 Task: In the  document talent Apply all border to the tabe with  'with box; Style line and width 1 pt 'Select Header and apply  'Bold' Select the text and align it to the  Left
Action: Mouse moved to (306, 120)
Screenshot: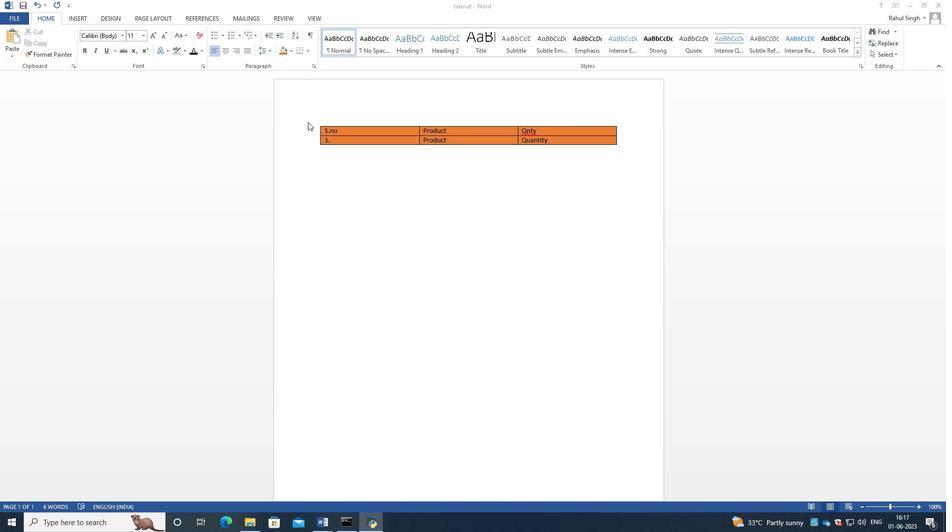 
Action: Mouse pressed left at (306, 120)
Screenshot: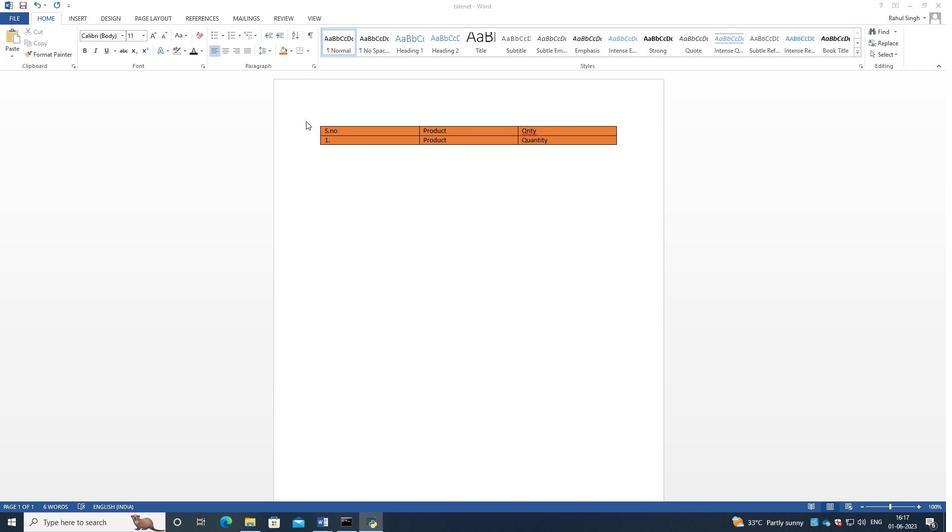 
Action: Mouse moved to (630, 141)
Screenshot: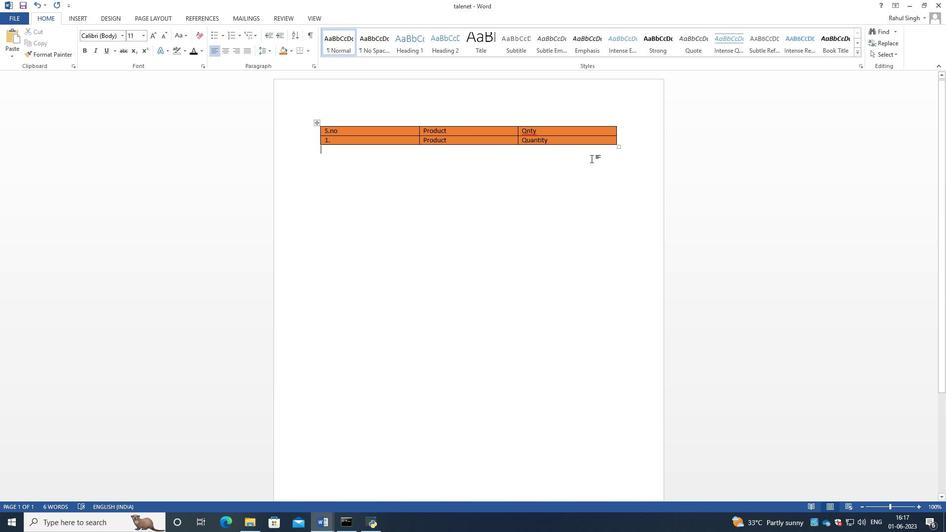 
Action: Mouse pressed left at (630, 141)
Screenshot: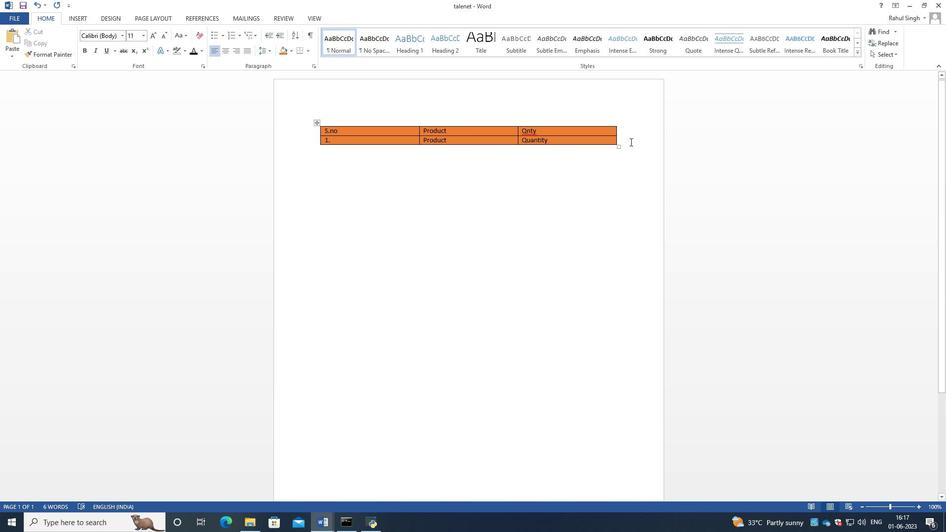 
Action: Mouse moved to (115, 16)
Screenshot: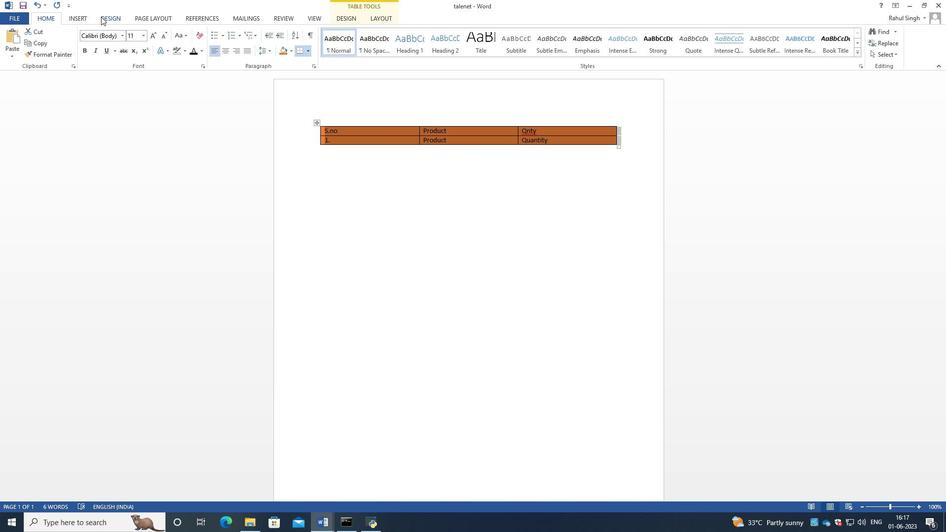 
Action: Mouse pressed left at (115, 16)
Screenshot: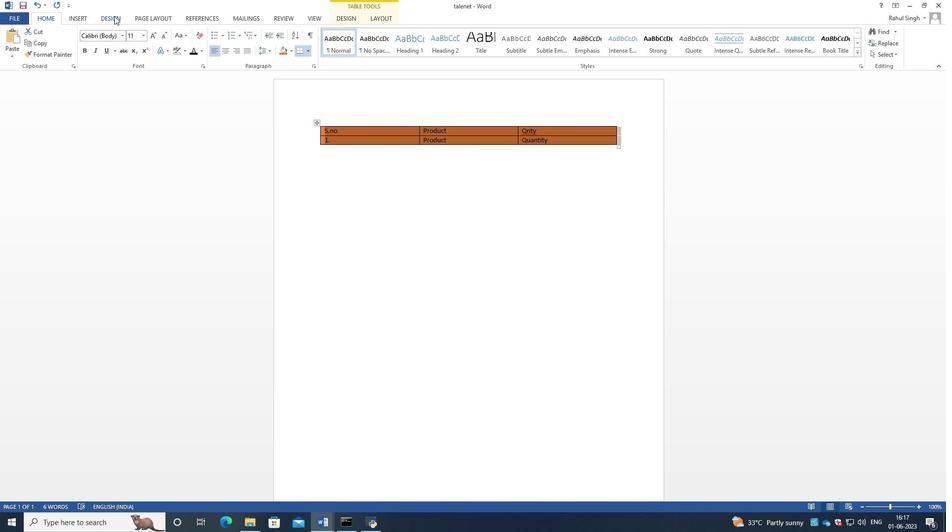 
Action: Mouse moved to (140, 16)
Screenshot: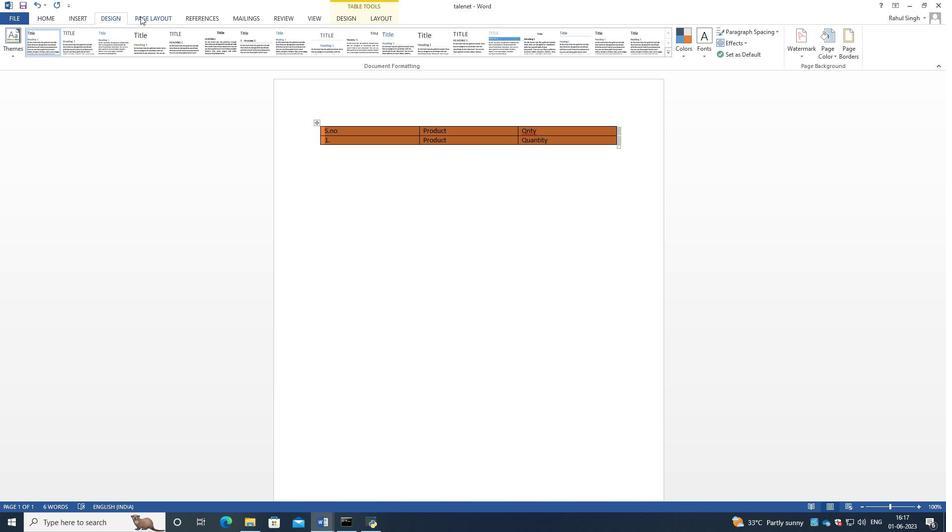 
Action: Mouse pressed left at (140, 16)
Screenshot: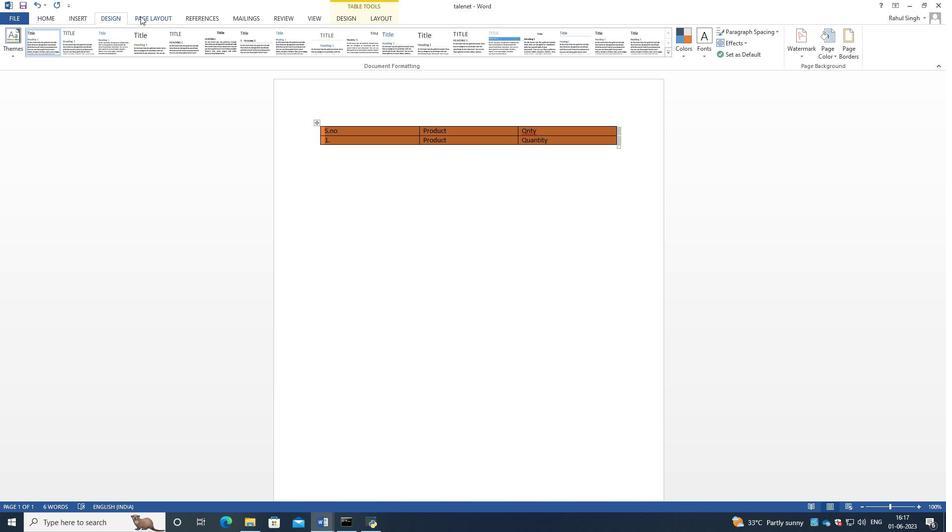 
Action: Mouse moved to (194, 14)
Screenshot: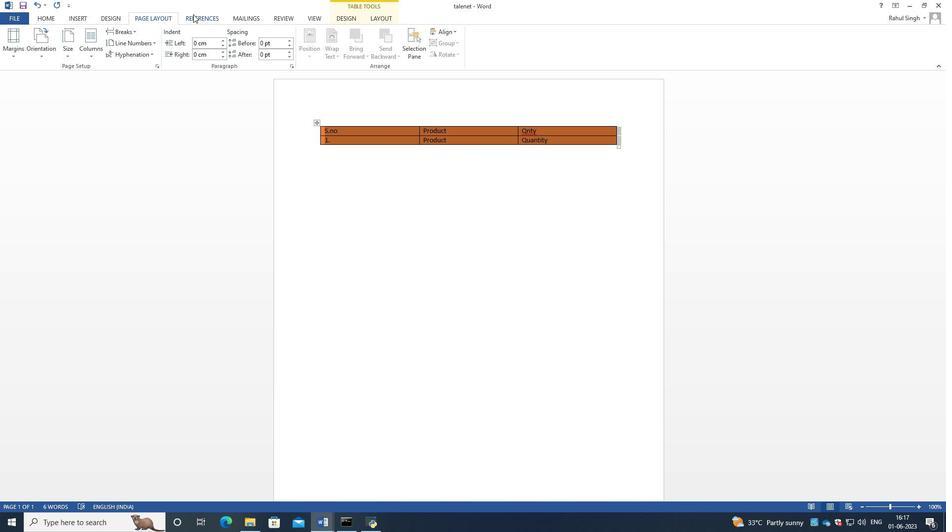 
Action: Mouse pressed left at (194, 14)
Screenshot: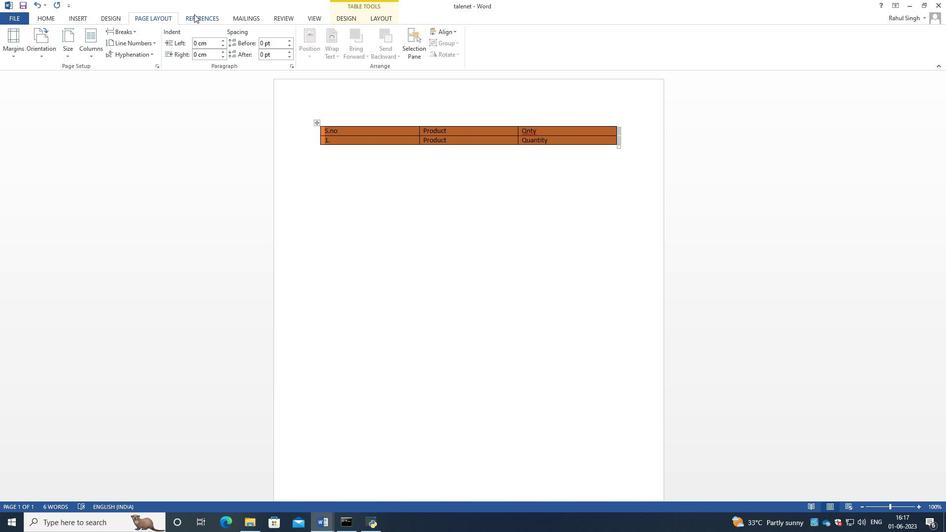 
Action: Mouse moved to (39, 15)
Screenshot: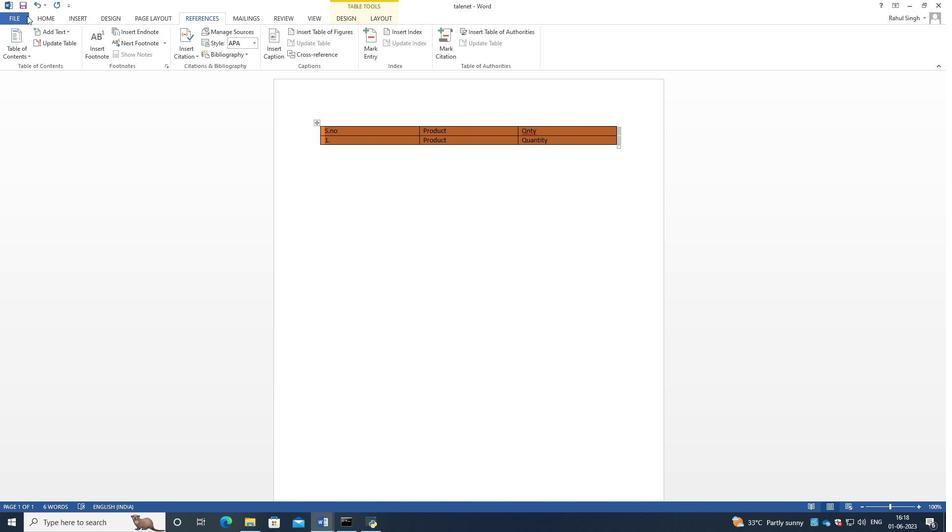 
Action: Mouse pressed left at (39, 15)
Screenshot: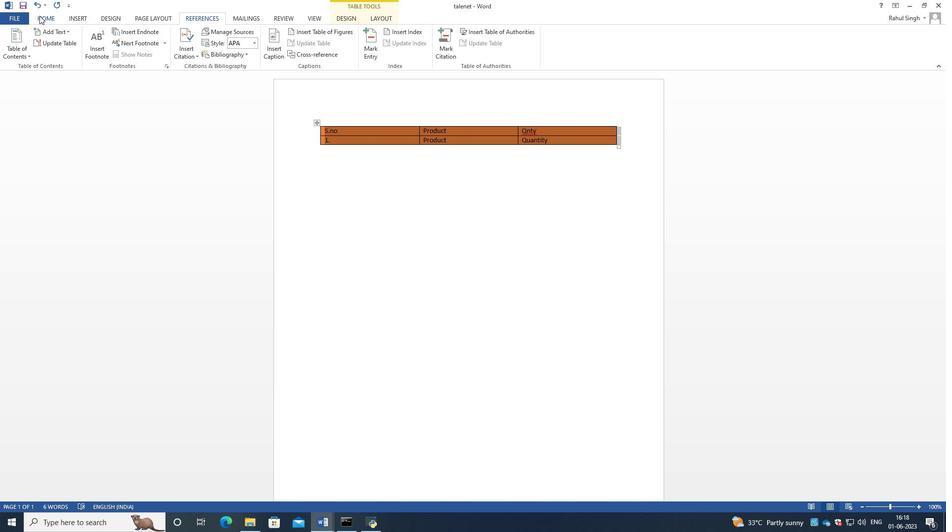 
Action: Mouse moved to (246, 17)
Screenshot: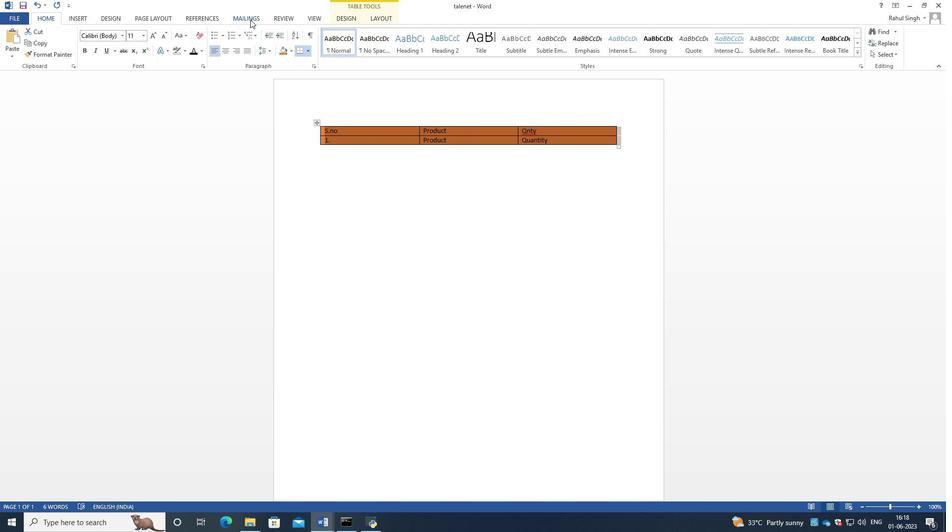 
Action: Mouse pressed left at (246, 17)
Screenshot: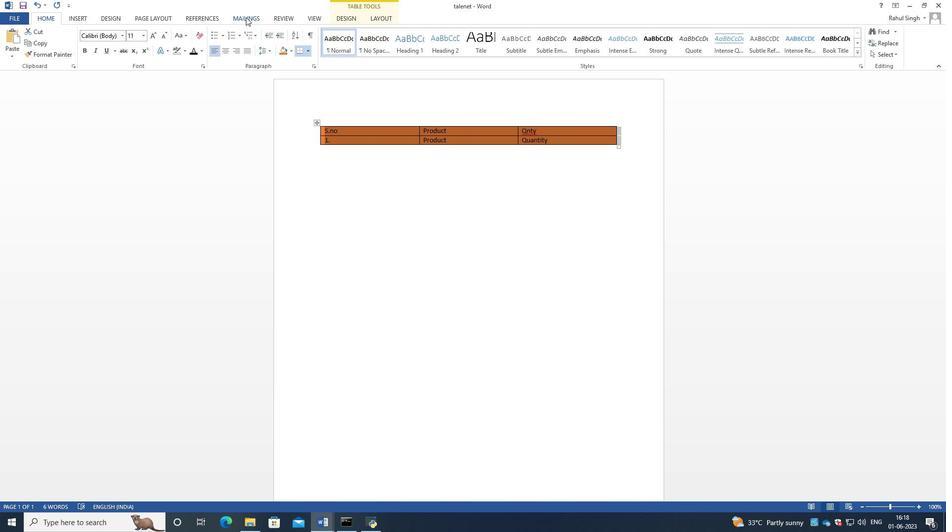 
Action: Mouse moved to (200, 17)
Screenshot: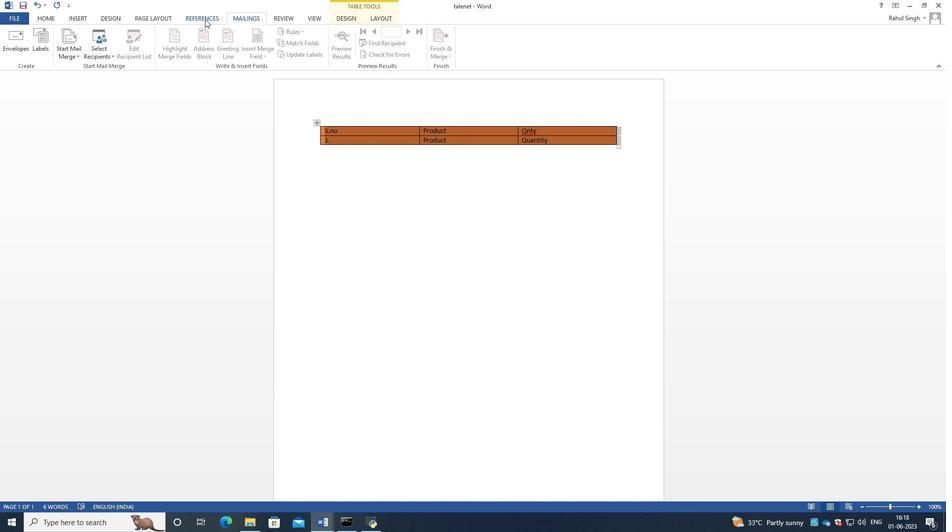 
Action: Mouse pressed left at (200, 17)
Screenshot: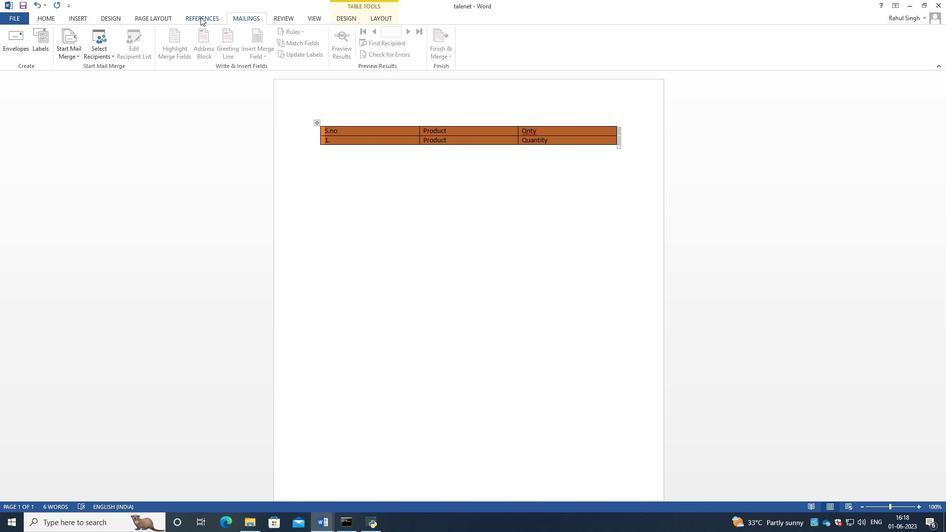 
Action: Mouse moved to (290, 16)
Screenshot: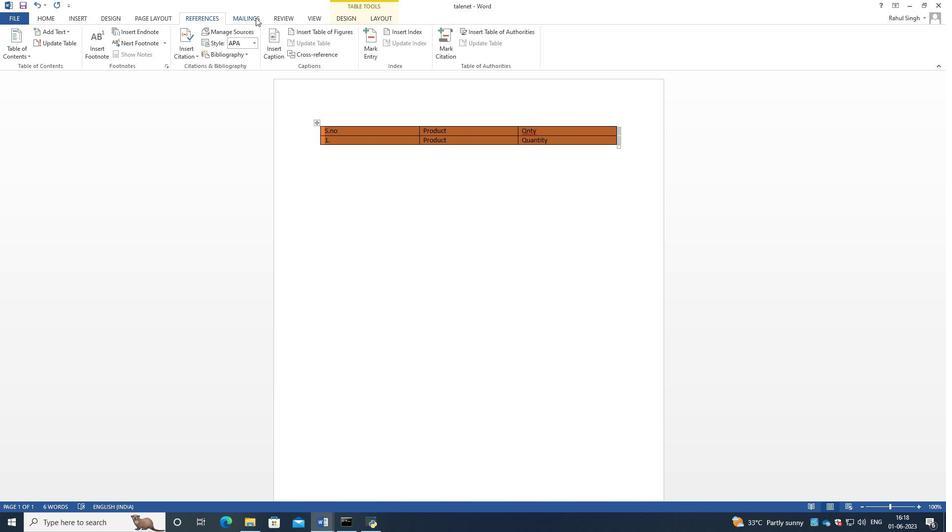
Action: Mouse pressed left at (290, 16)
Screenshot: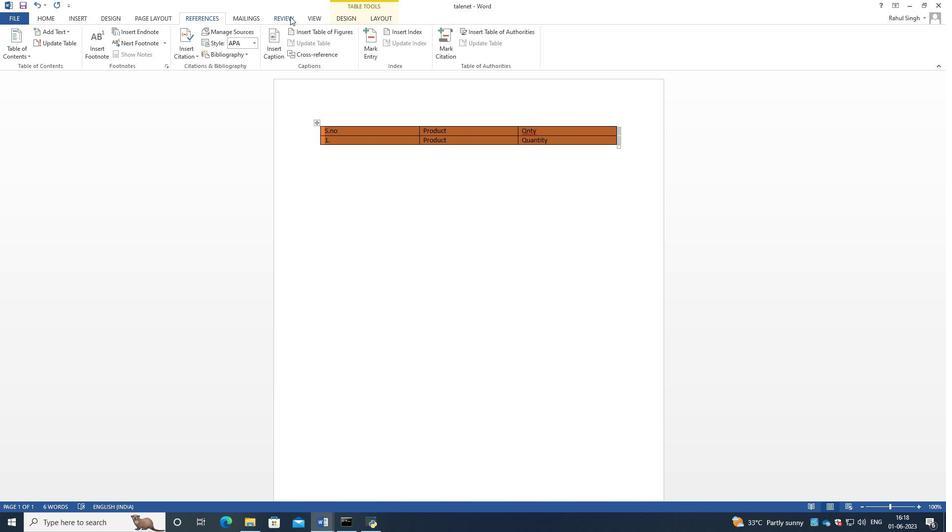 
Action: Mouse moved to (344, 17)
Screenshot: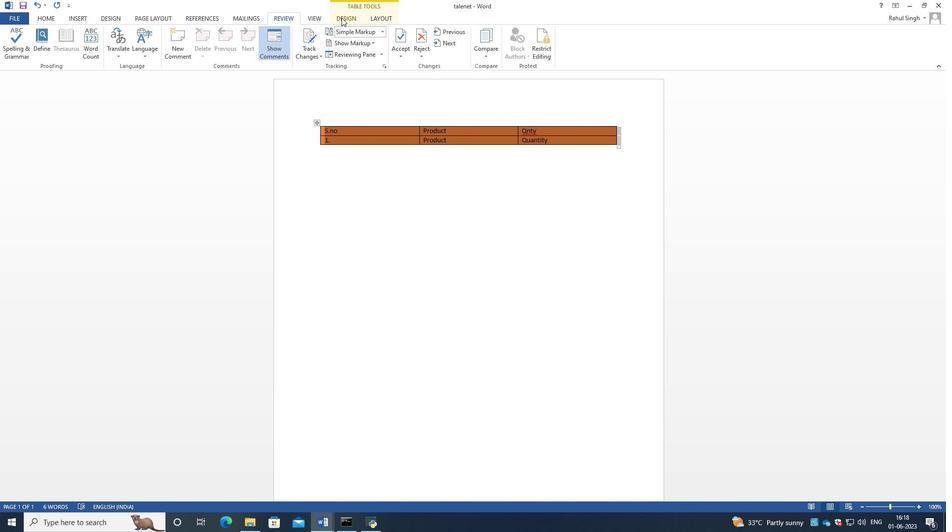 
Action: Mouse pressed left at (344, 17)
Screenshot: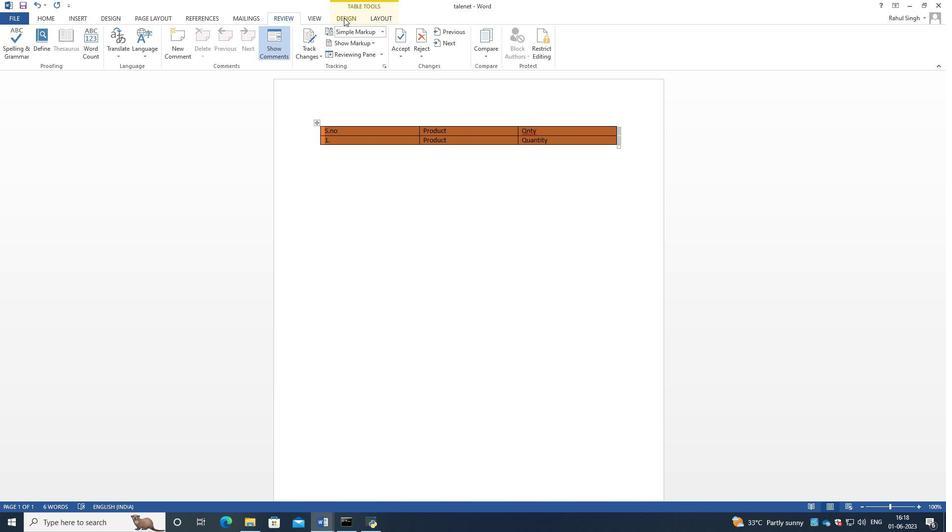 
Action: Mouse moved to (385, 16)
Screenshot: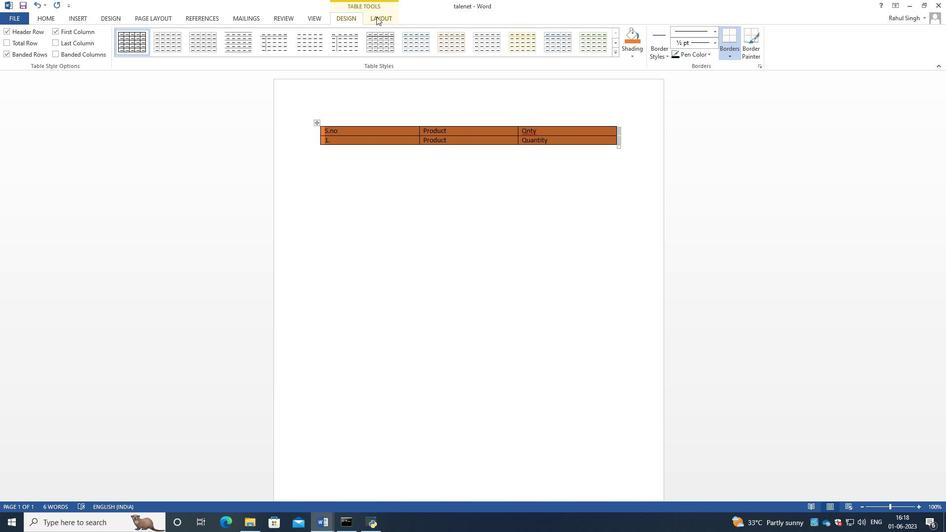 
Action: Mouse pressed left at (385, 16)
Screenshot: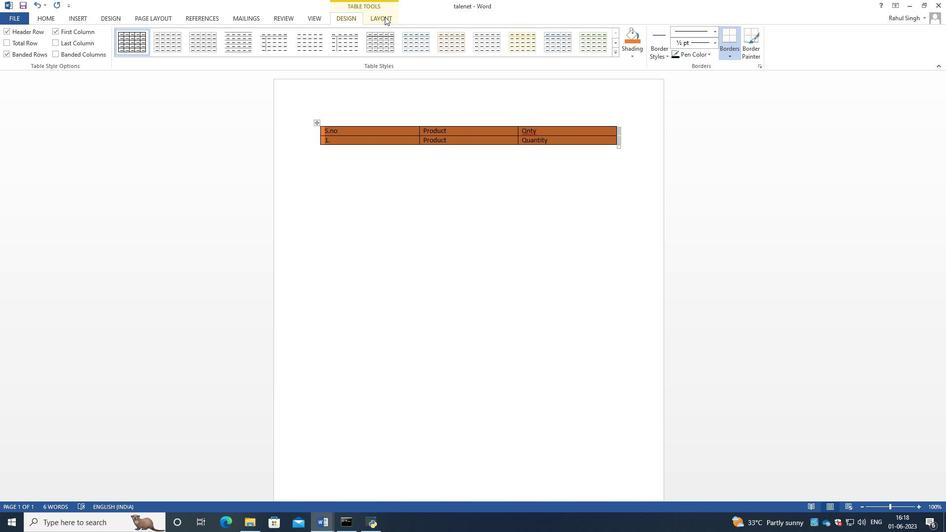 
Action: Mouse moved to (46, 15)
Screenshot: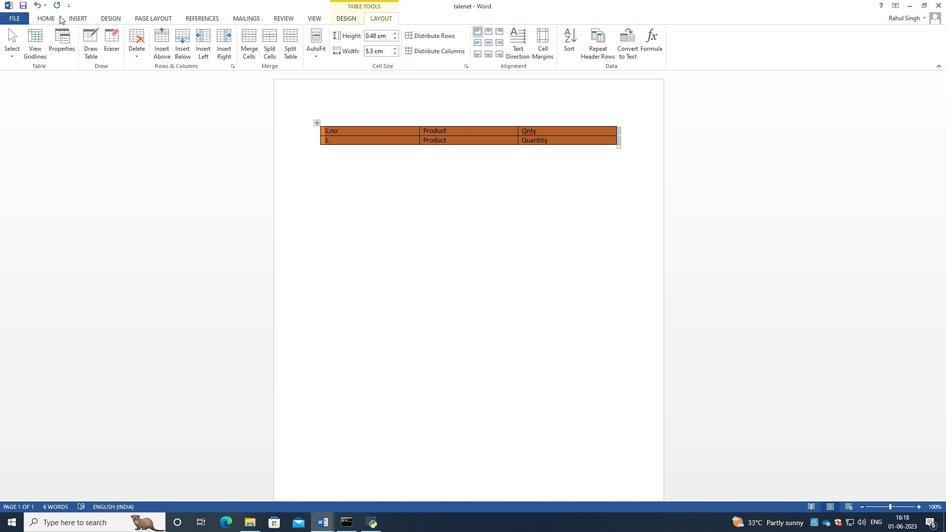 
Action: Mouse pressed left at (46, 15)
Screenshot: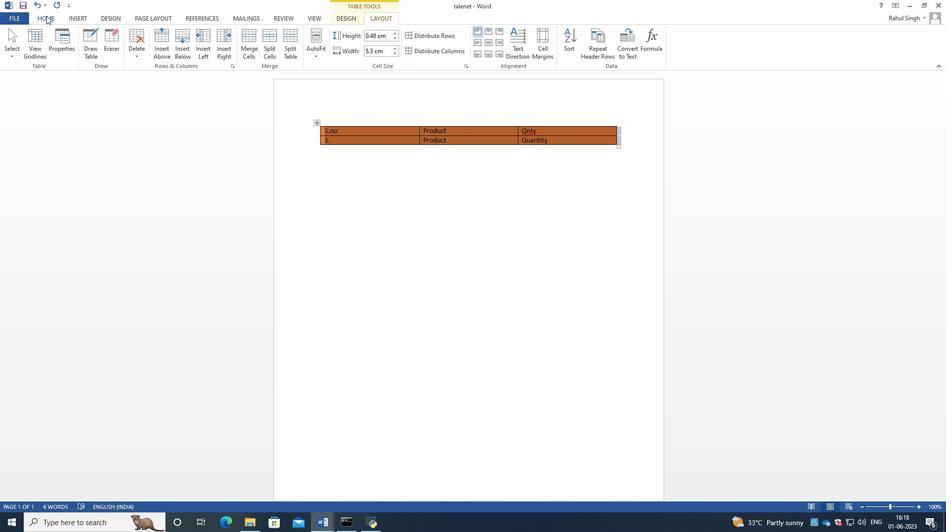 
Action: Mouse moved to (69, 17)
Screenshot: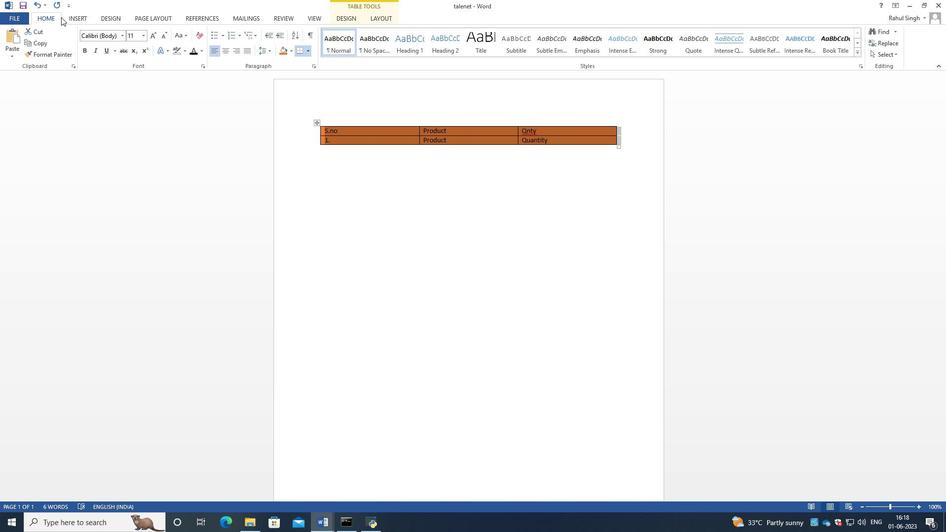 
Action: Mouse pressed left at (69, 17)
Screenshot: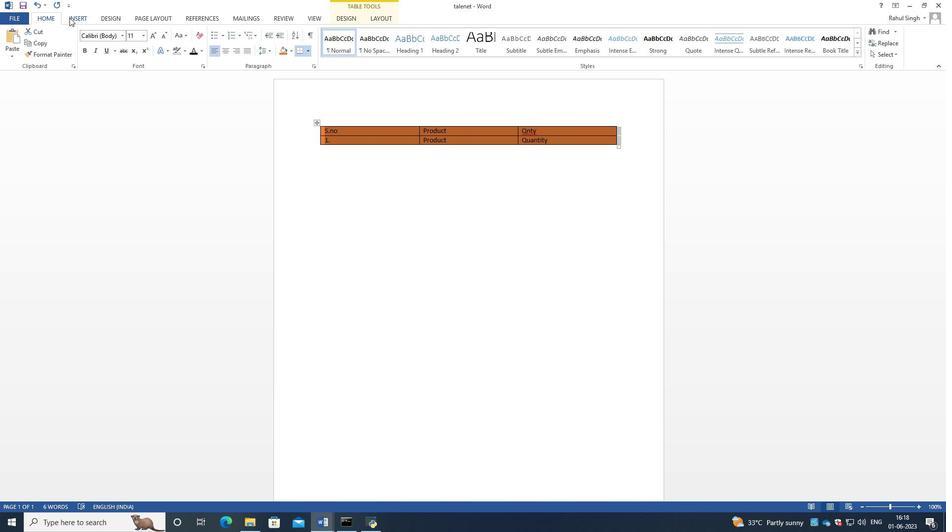 
Action: Mouse moved to (533, 132)
Screenshot: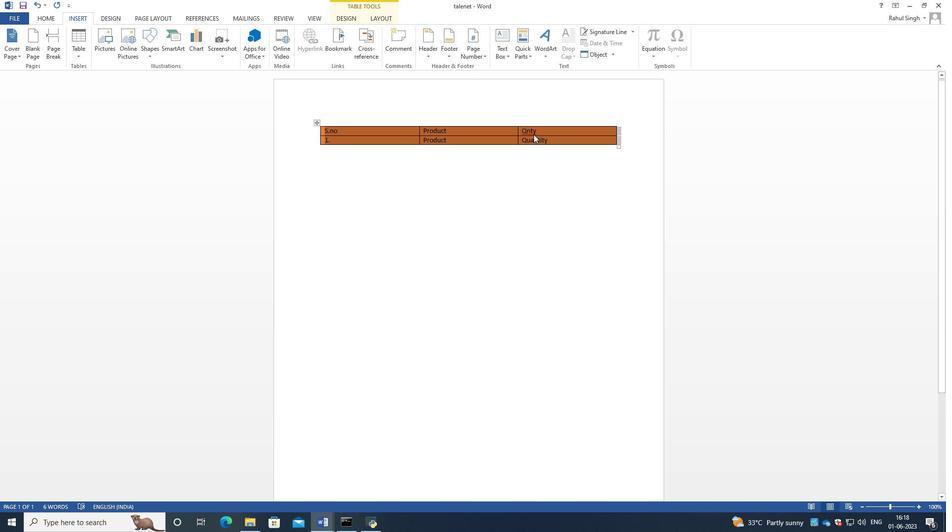 
Action: Mouse pressed right at (533, 132)
Screenshot: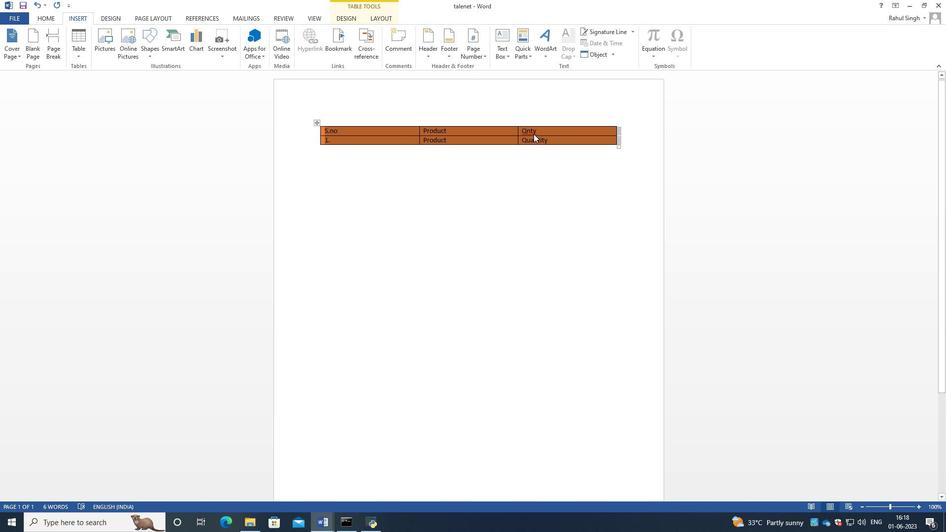 
Action: Mouse moved to (630, 115)
Screenshot: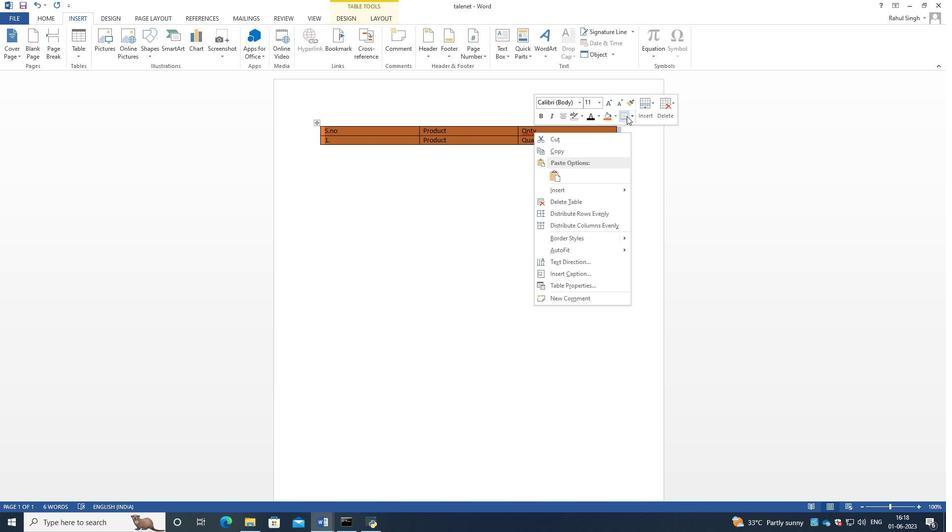 
Action: Mouse pressed left at (630, 115)
Screenshot: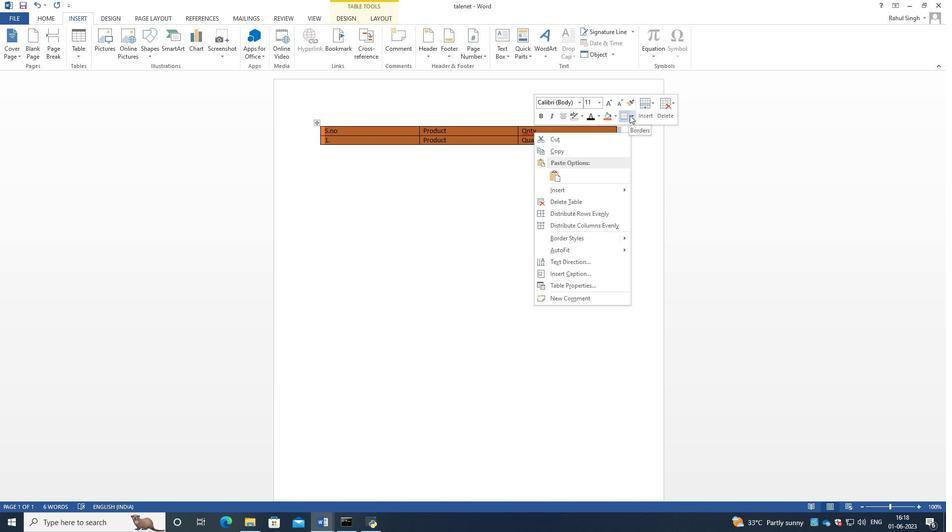 
Action: Mouse moved to (655, 191)
Screenshot: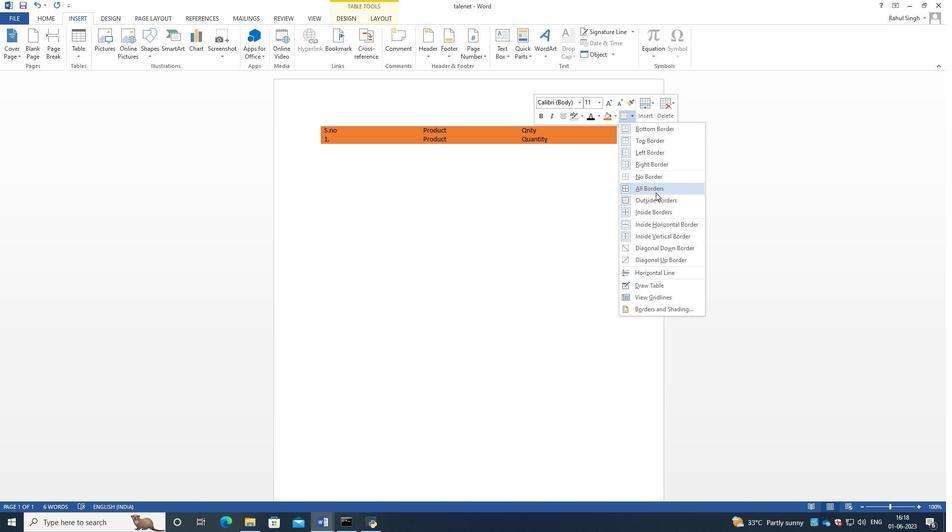 
Action: Mouse pressed left at (655, 191)
Screenshot: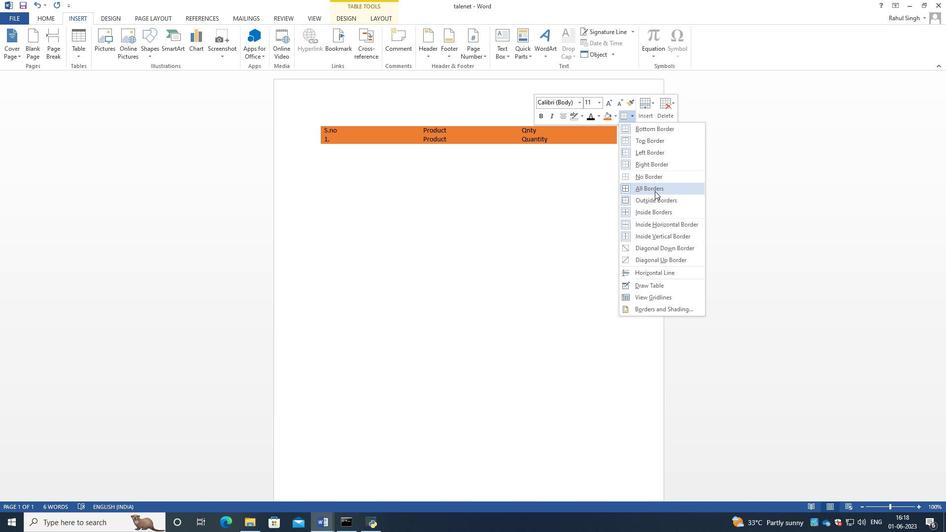 
Action: Mouse moved to (649, 111)
Screenshot: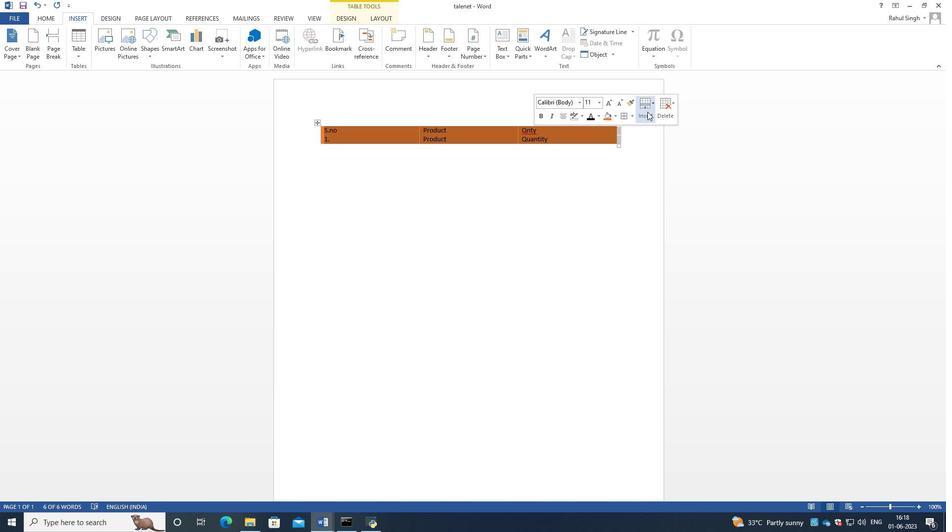 
Action: Mouse pressed left at (649, 111)
Screenshot: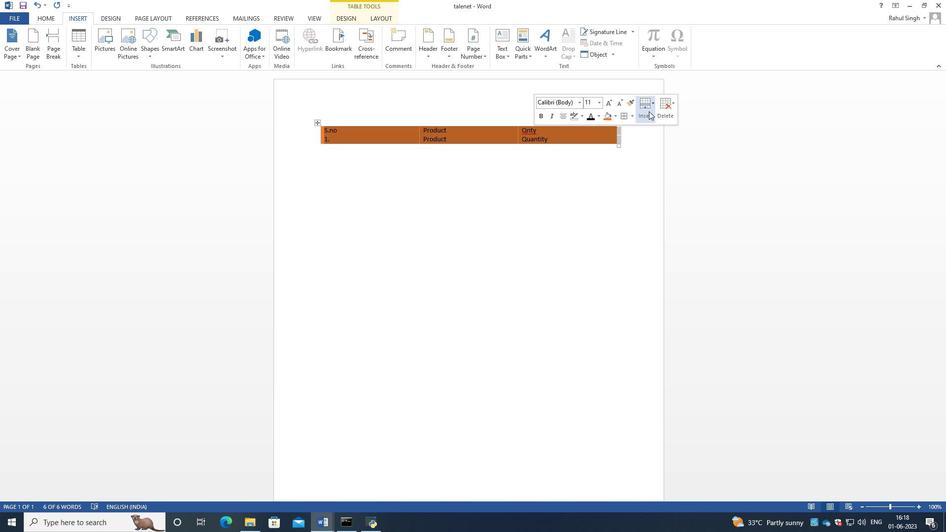 
Action: Mouse pressed left at (649, 111)
Screenshot: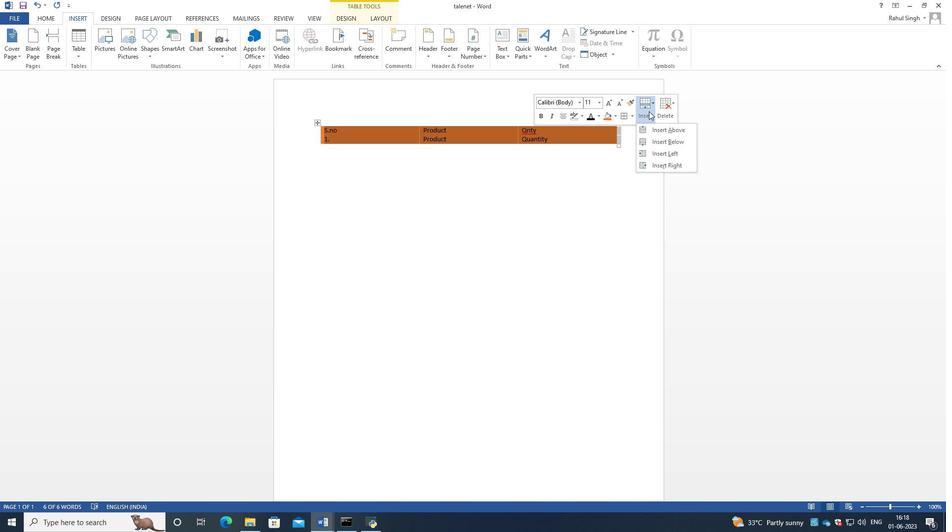 
Action: Mouse moved to (355, 132)
Screenshot: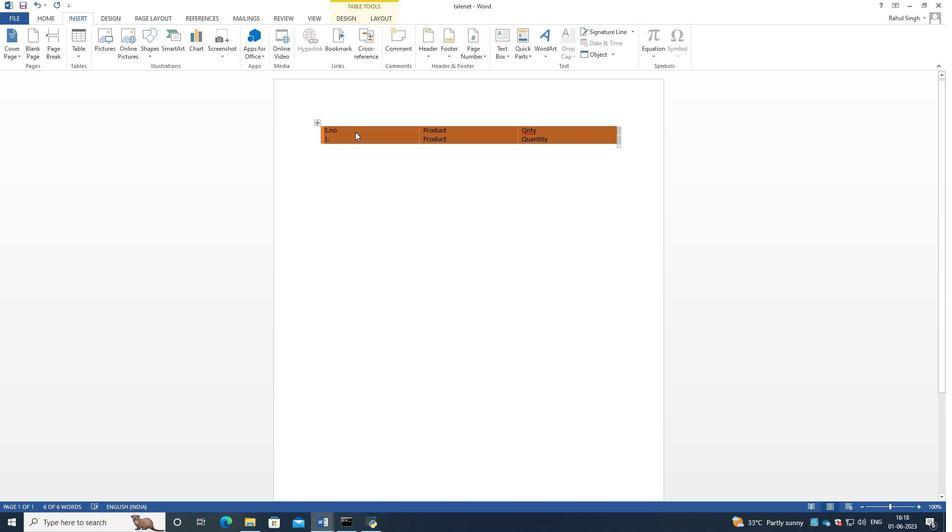 
Action: Mouse pressed right at (355, 132)
Screenshot: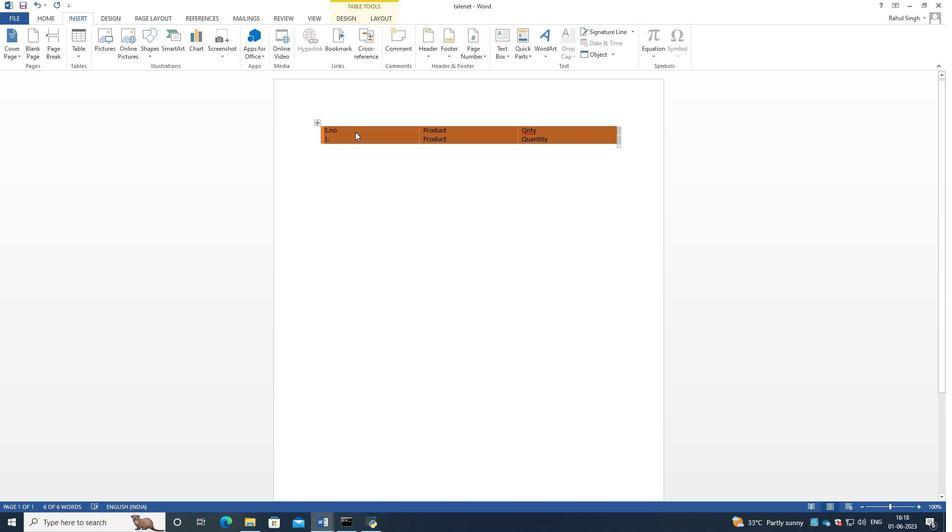 
Action: Mouse moved to (418, 283)
Screenshot: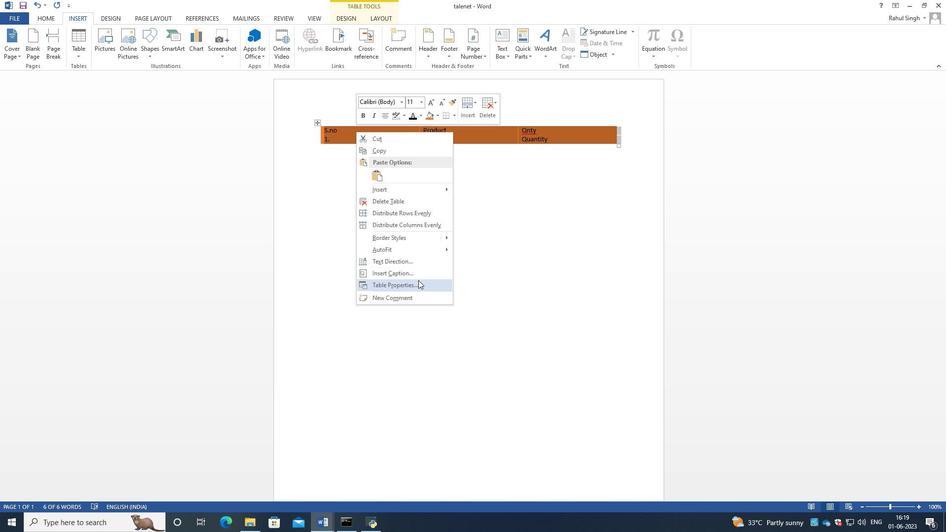 
Action: Mouse pressed left at (418, 283)
Screenshot: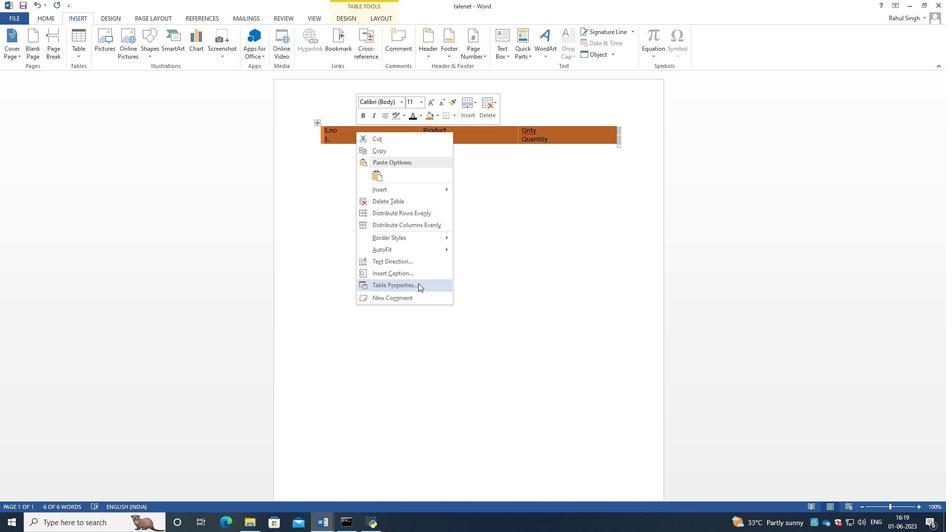 
Action: Mouse moved to (563, 146)
Screenshot: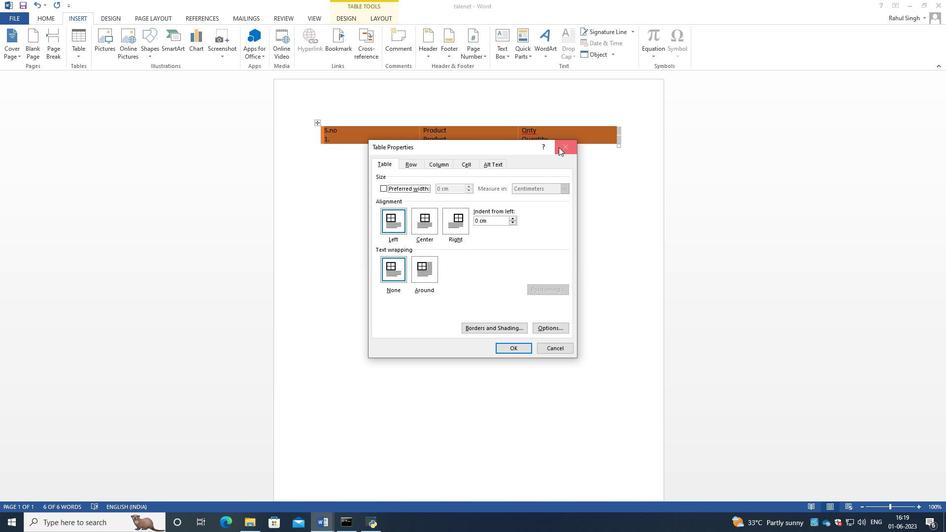 
Action: Mouse pressed left at (563, 146)
Screenshot: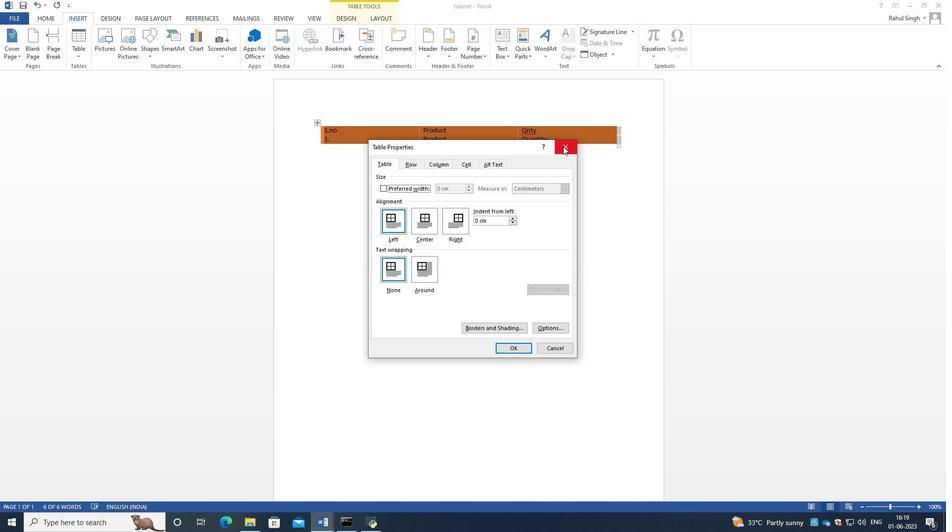 
Action: Mouse moved to (319, 17)
Screenshot: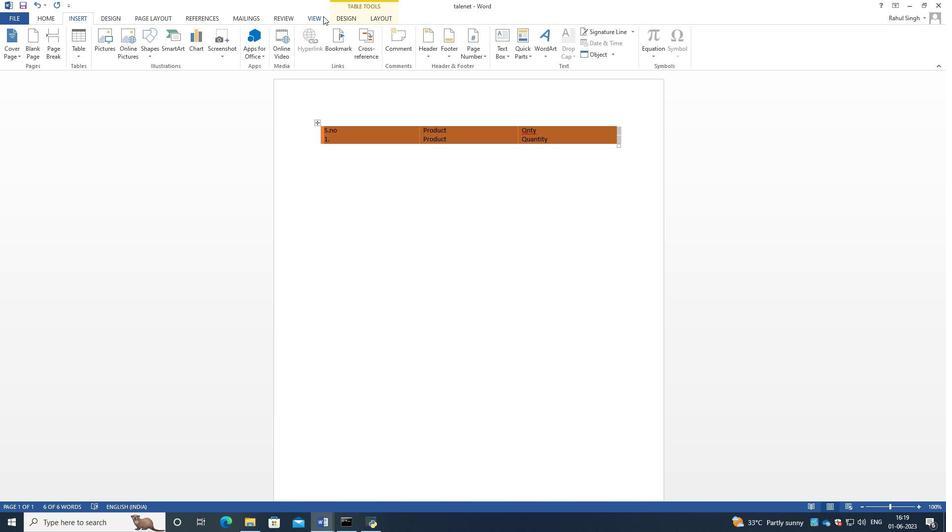 
Action: Mouse pressed left at (319, 17)
Screenshot: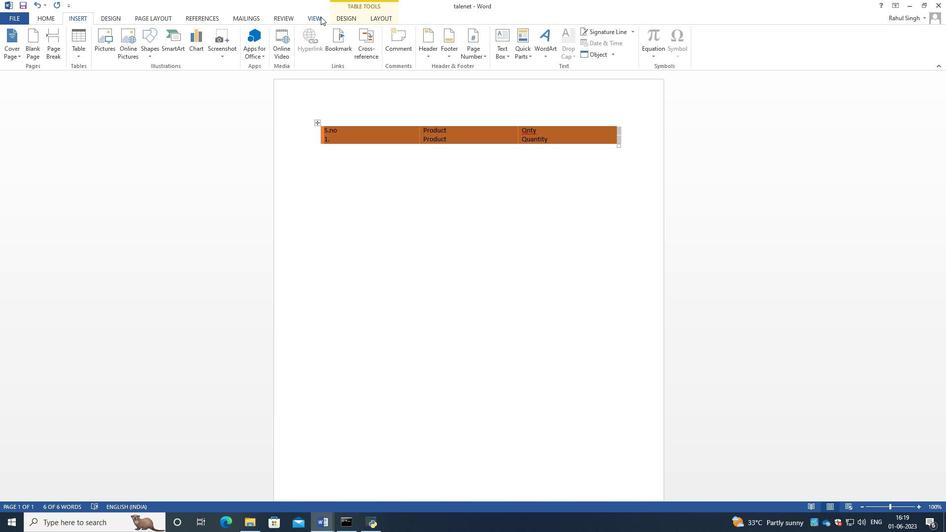 
Action: Mouse moved to (289, 18)
Screenshot: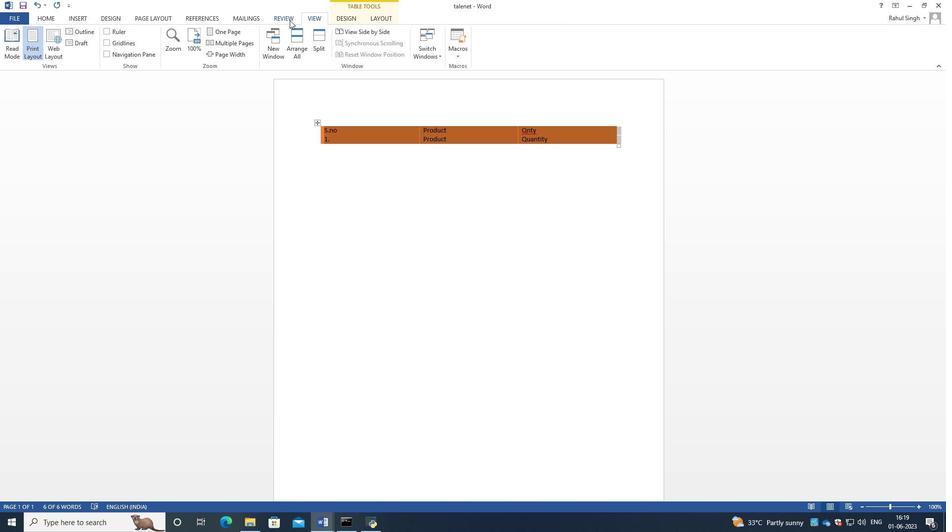 
Action: Mouse pressed left at (289, 18)
Screenshot: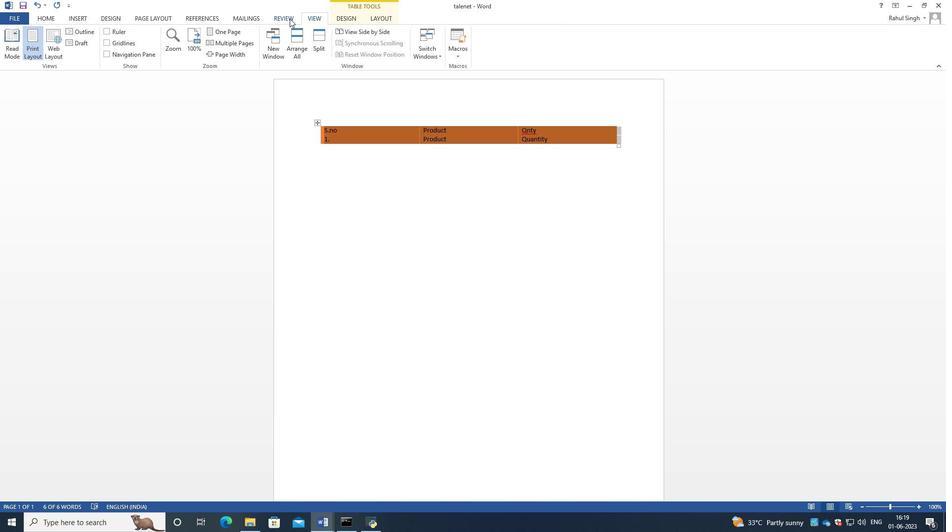 
Action: Mouse moved to (255, 17)
Screenshot: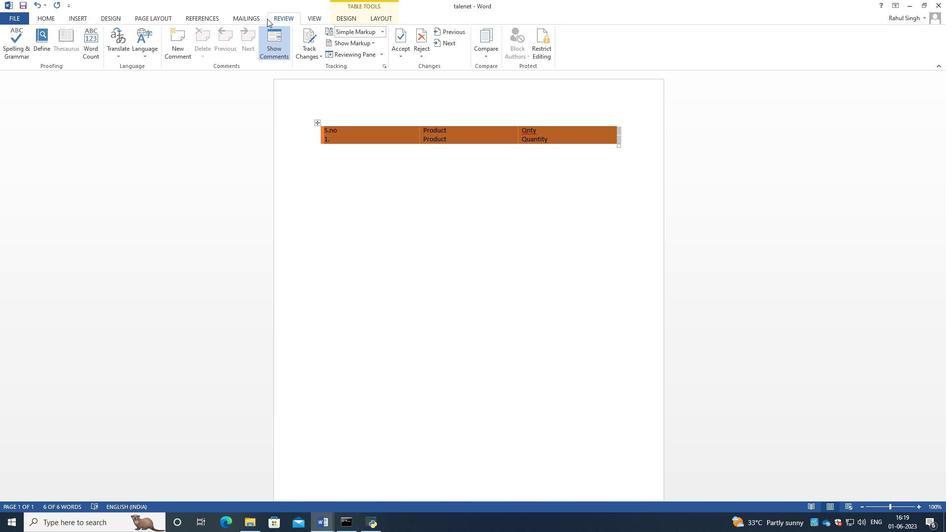 
Action: Mouse pressed left at (255, 17)
Screenshot: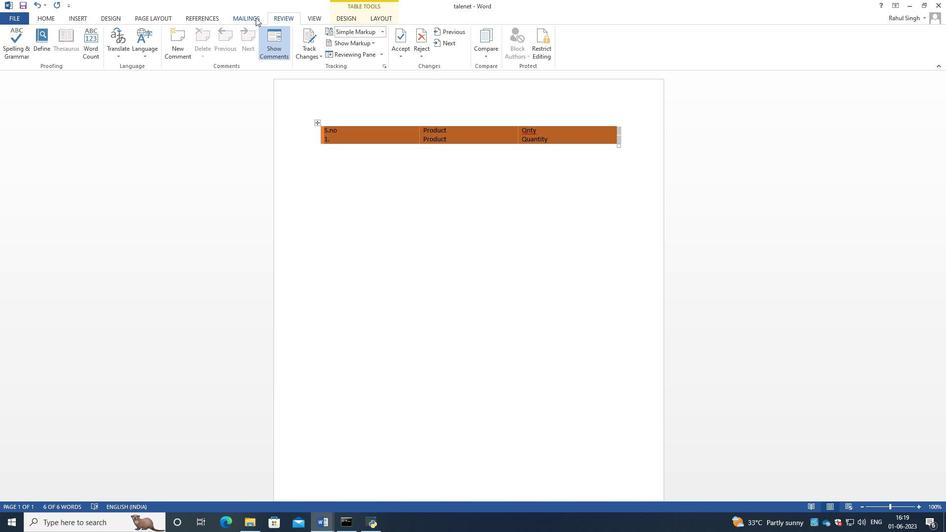 
Action: Mouse moved to (212, 16)
Screenshot: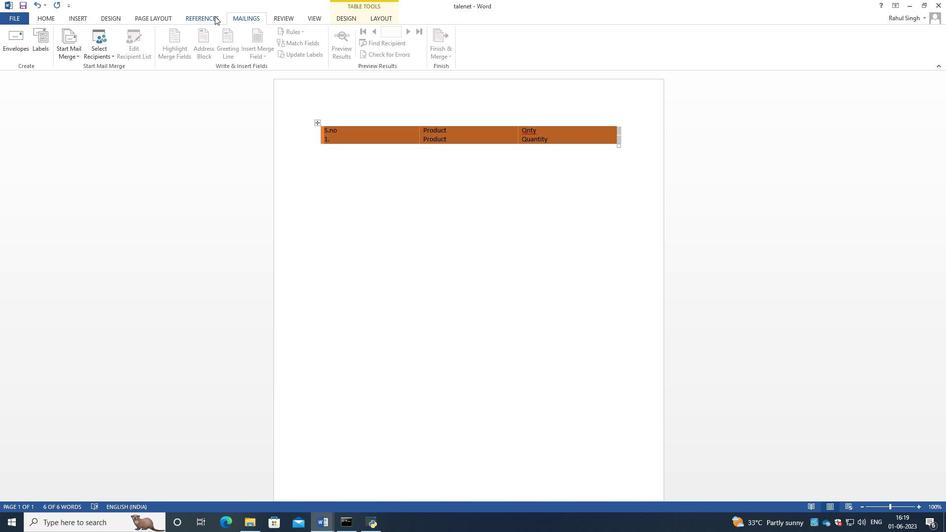 
Action: Mouse pressed left at (212, 16)
Screenshot: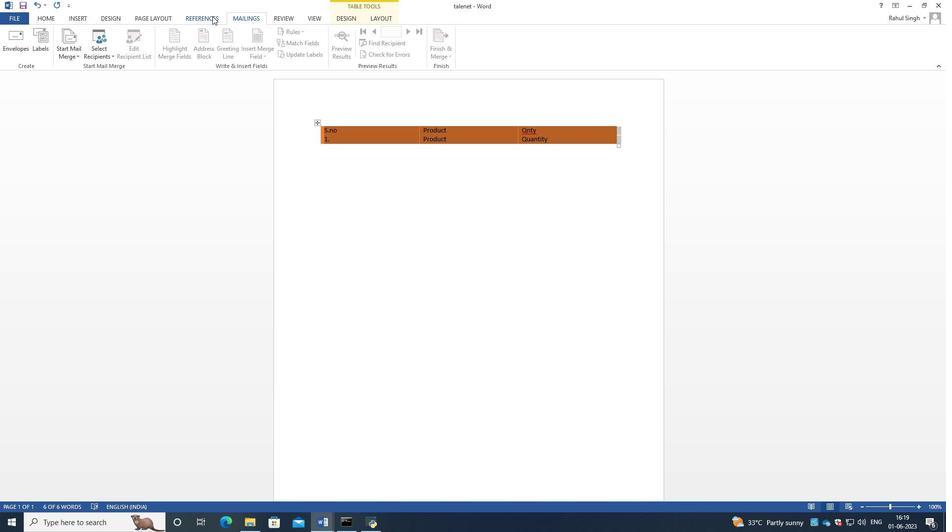 
Action: Mouse moved to (163, 13)
Screenshot: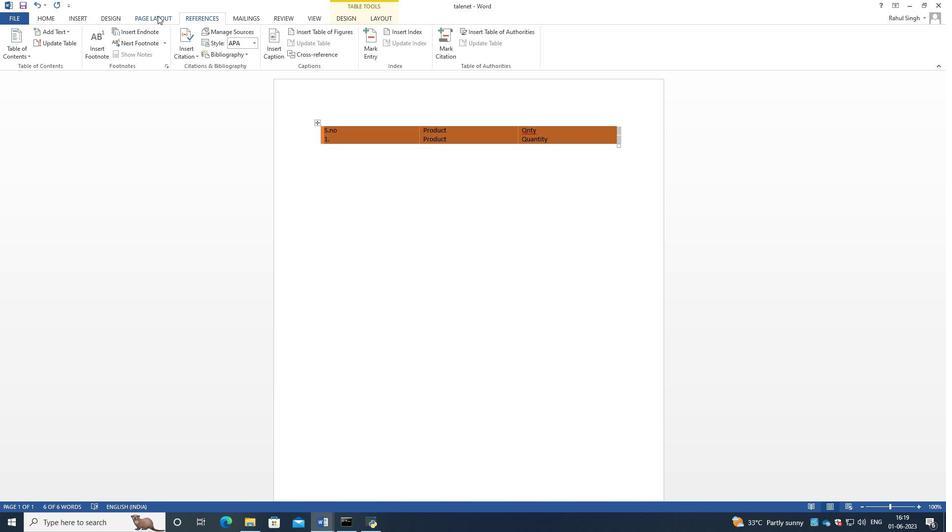 
Action: Mouse pressed left at (163, 13)
Screenshot: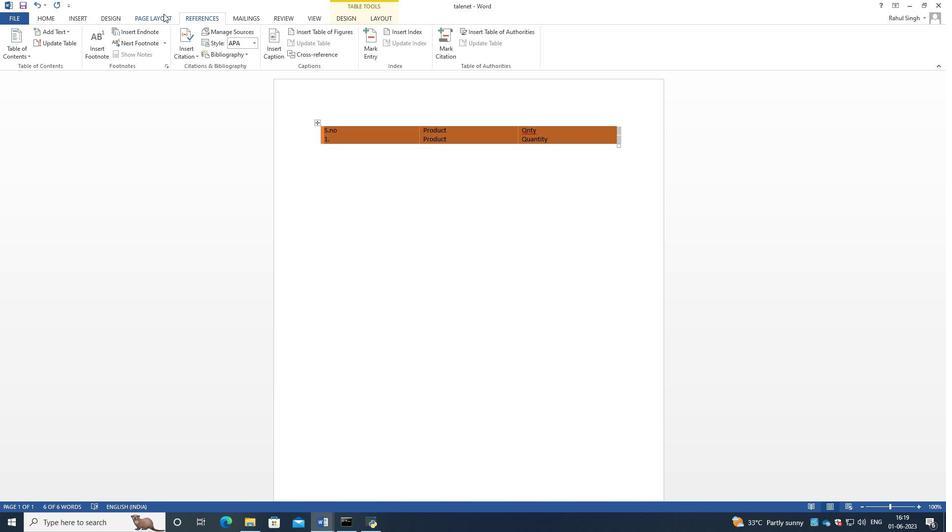 
Action: Mouse moved to (116, 13)
Screenshot: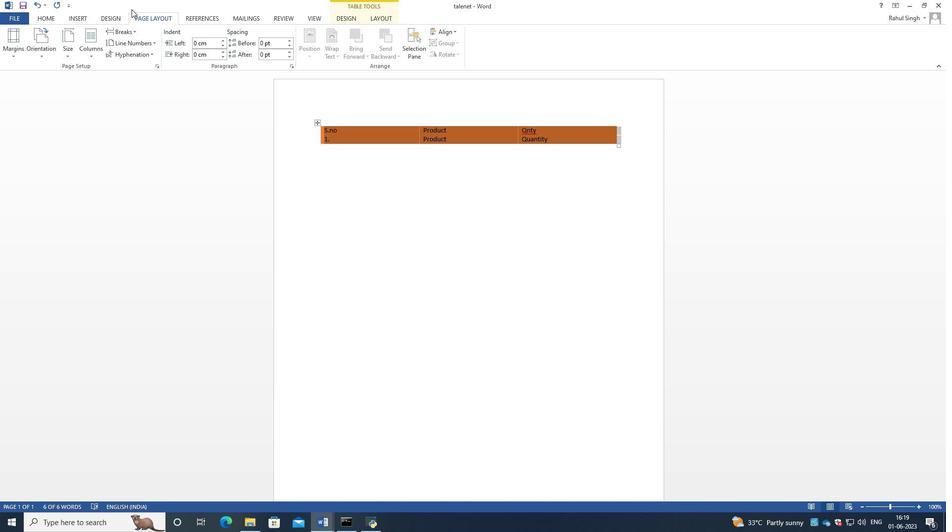 
Action: Mouse pressed left at (116, 13)
Screenshot: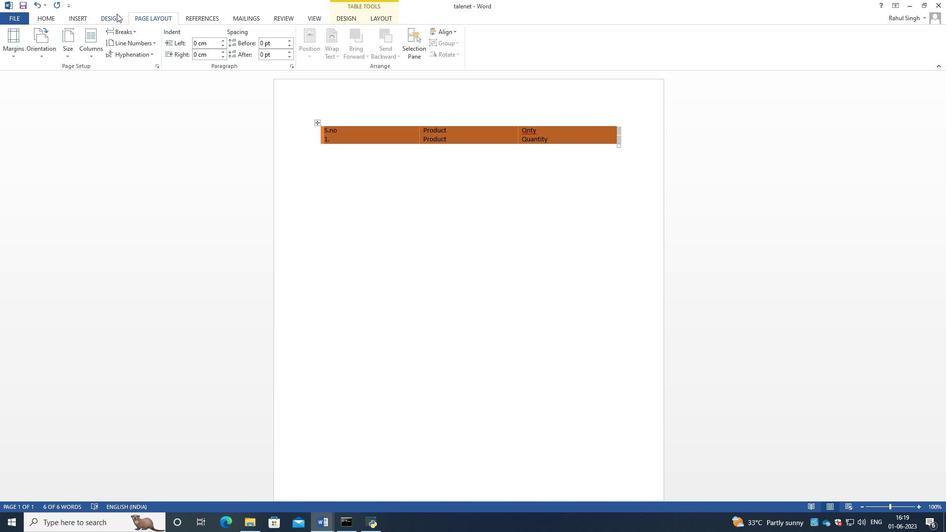 
Action: Mouse moved to (69, 16)
Screenshot: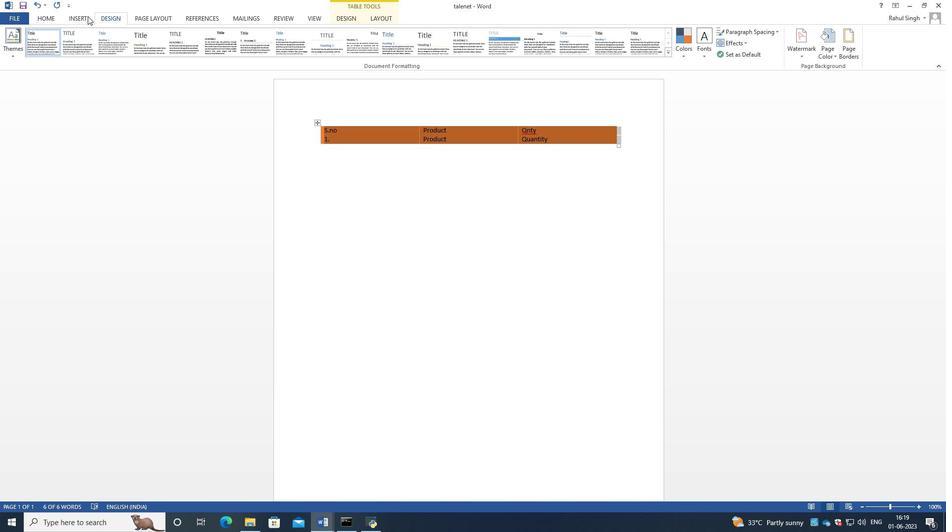 
Action: Mouse pressed left at (69, 16)
Screenshot: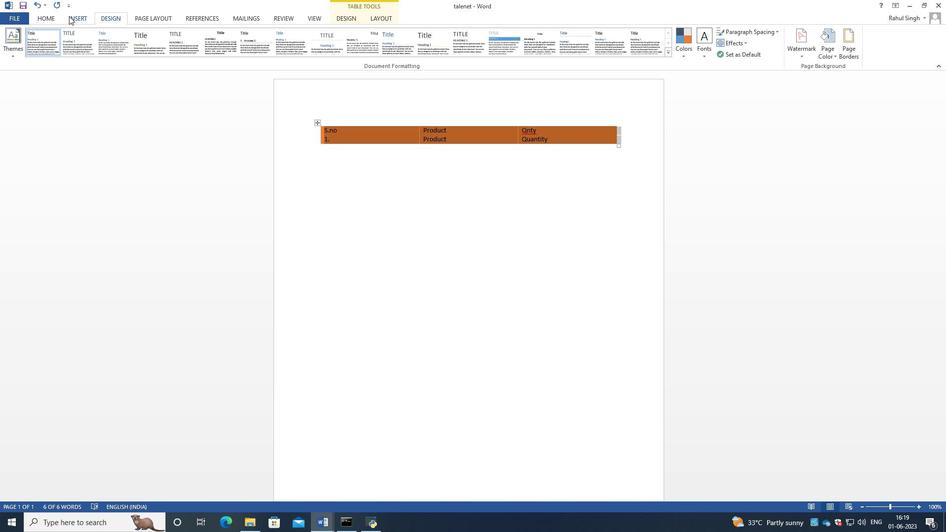 
Action: Mouse moved to (83, 51)
Screenshot: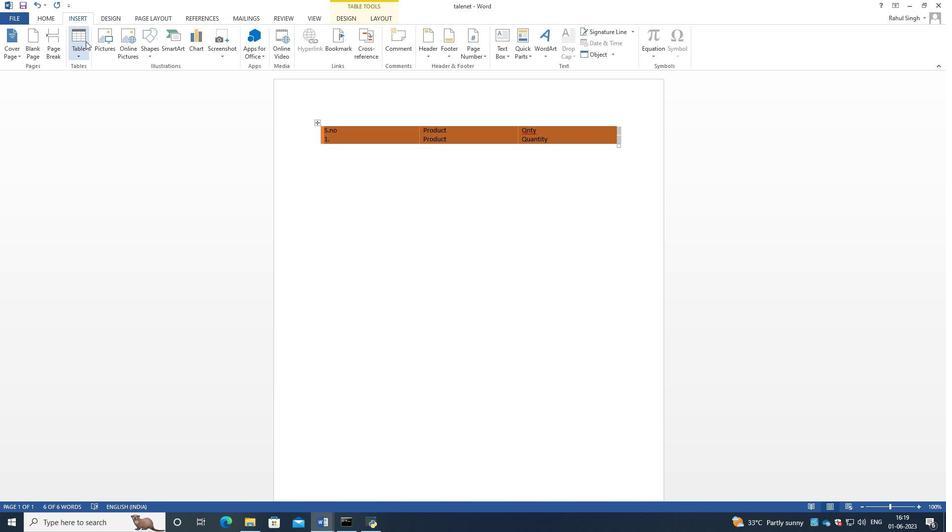 
Action: Mouse pressed left at (83, 51)
Screenshot: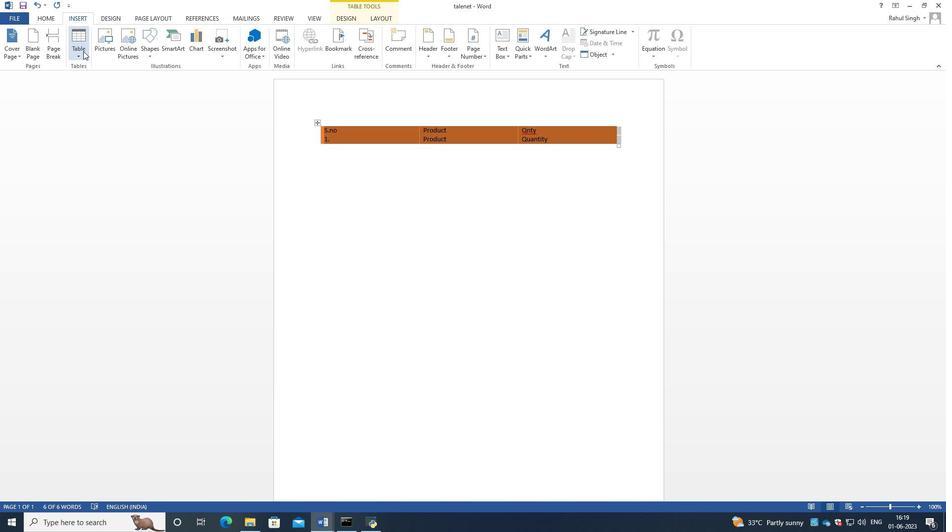 
Action: Mouse pressed left at (83, 51)
Screenshot: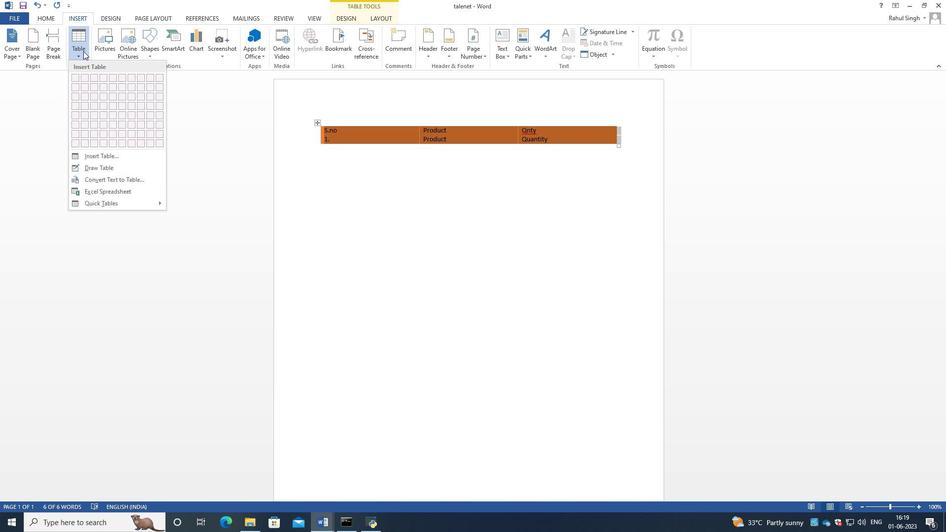 
Action: Mouse moved to (44, 17)
Screenshot: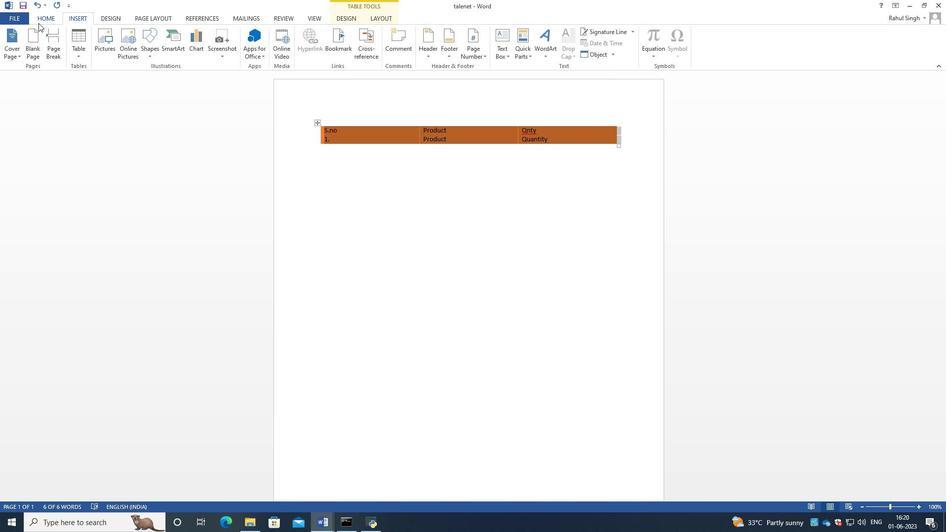 
Action: Mouse pressed left at (44, 17)
Screenshot: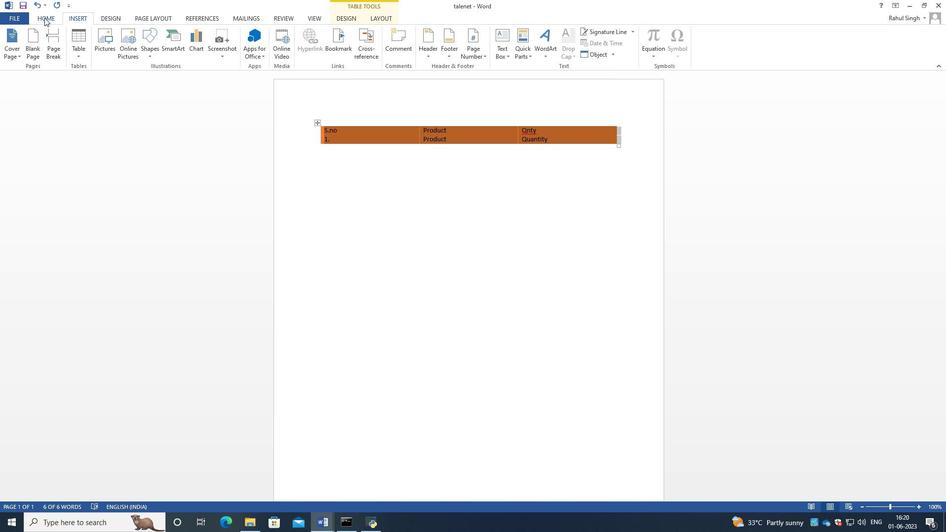 
Action: Mouse moved to (67, 17)
Screenshot: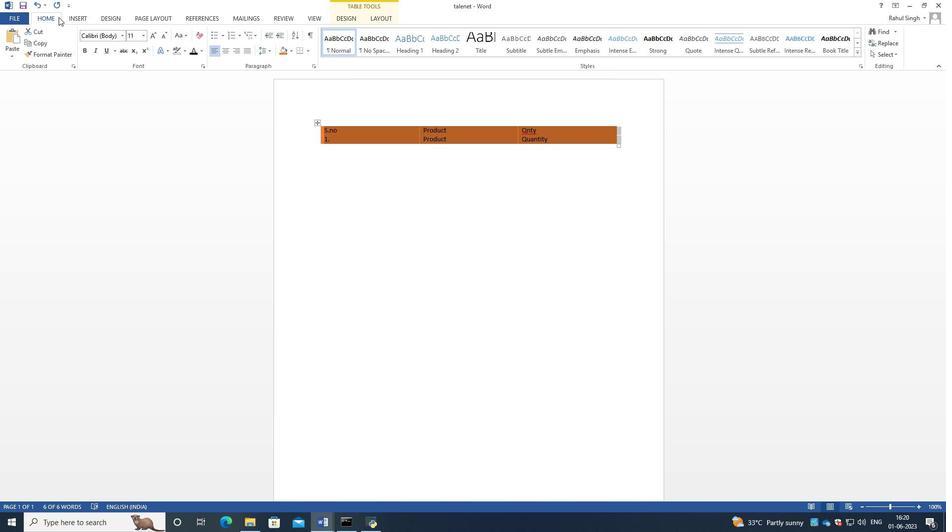 
Action: Mouse pressed left at (67, 17)
Screenshot: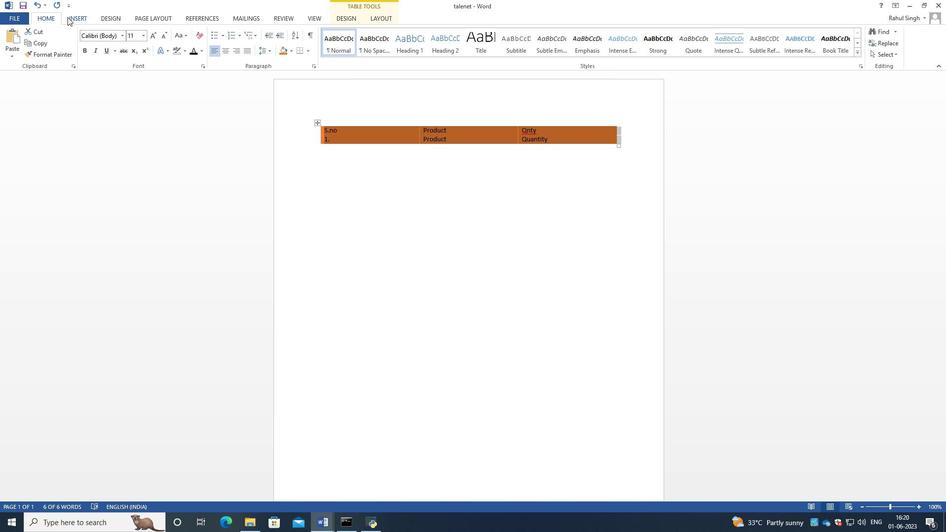 
Action: Mouse moved to (112, 17)
Screenshot: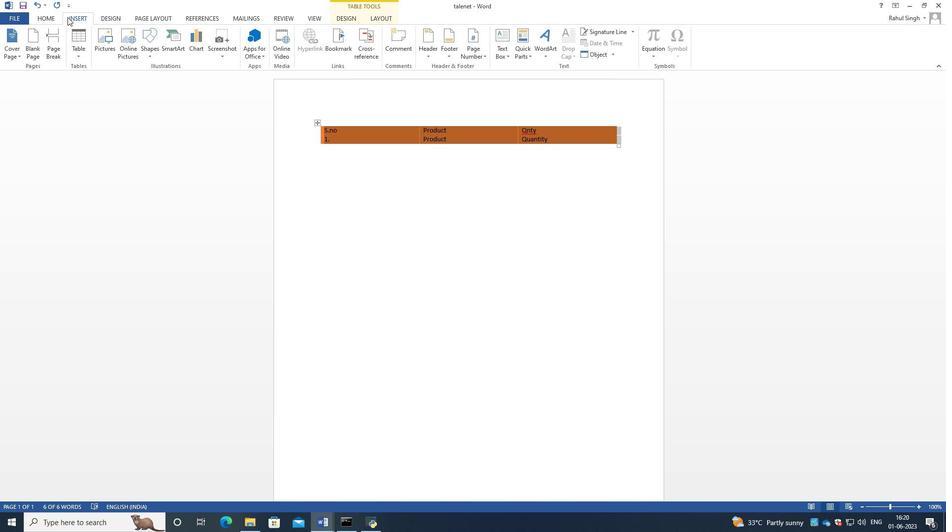 
Action: Mouse pressed left at (112, 17)
Screenshot: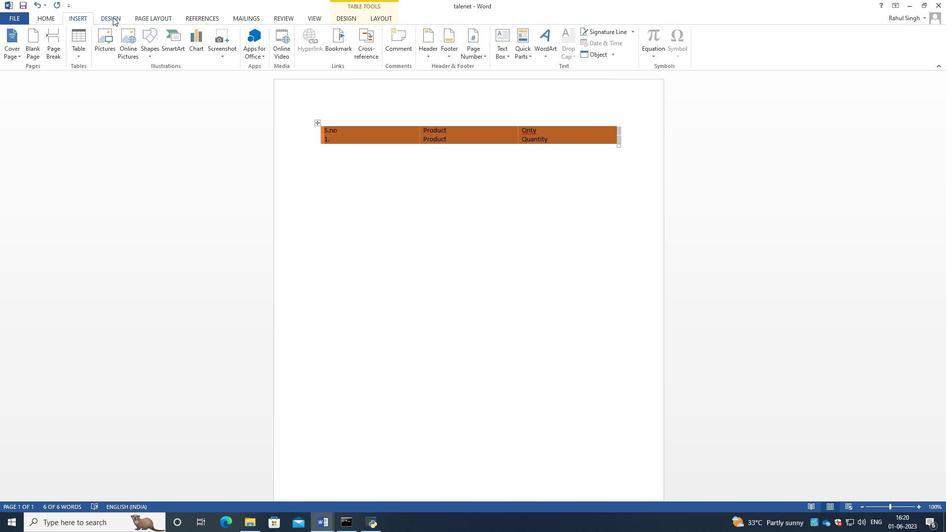 
Action: Mouse moved to (75, 18)
Screenshot: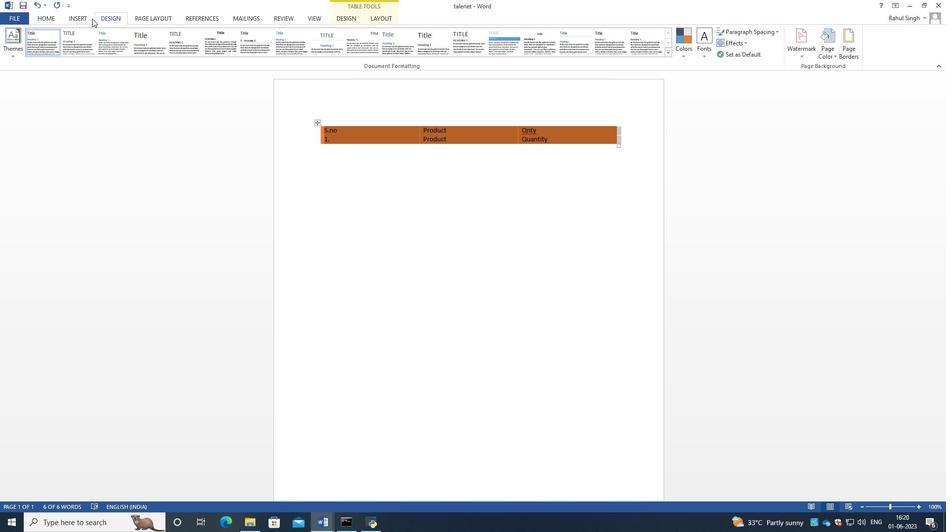 
Action: Mouse pressed left at (75, 18)
Screenshot: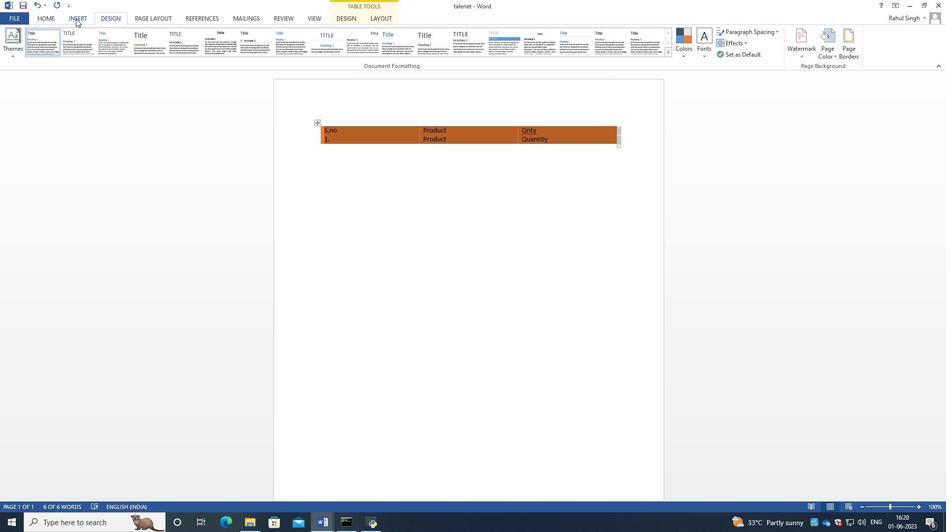 
Action: Mouse moved to (80, 55)
Screenshot: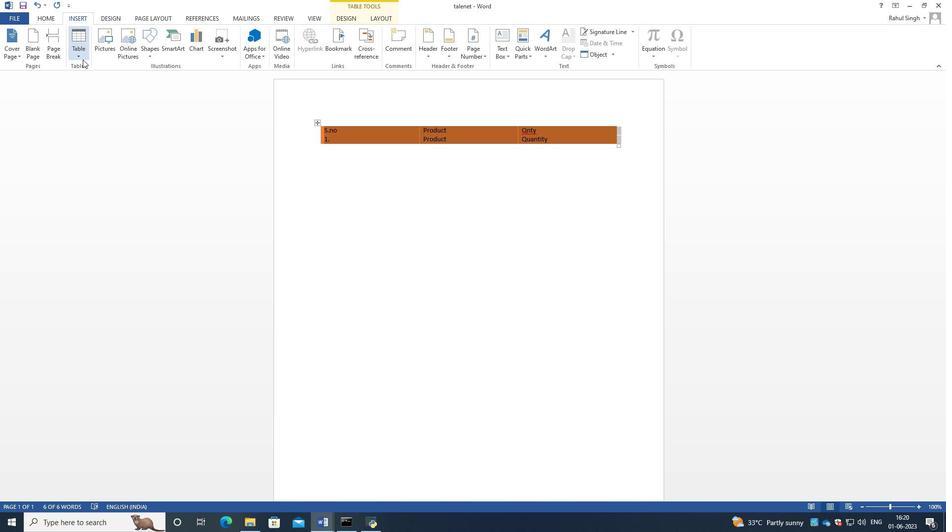 
Action: Mouse pressed left at (80, 55)
Screenshot: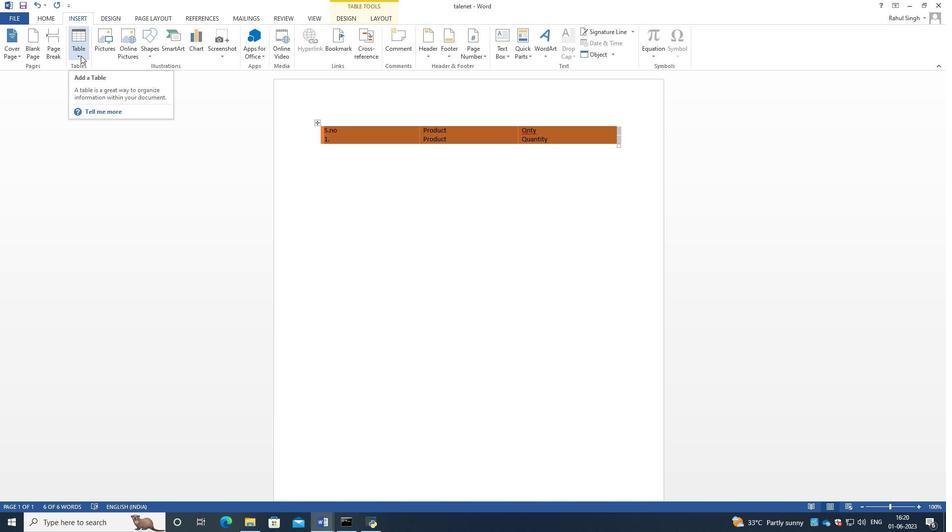
Action: Mouse moved to (259, 149)
Screenshot: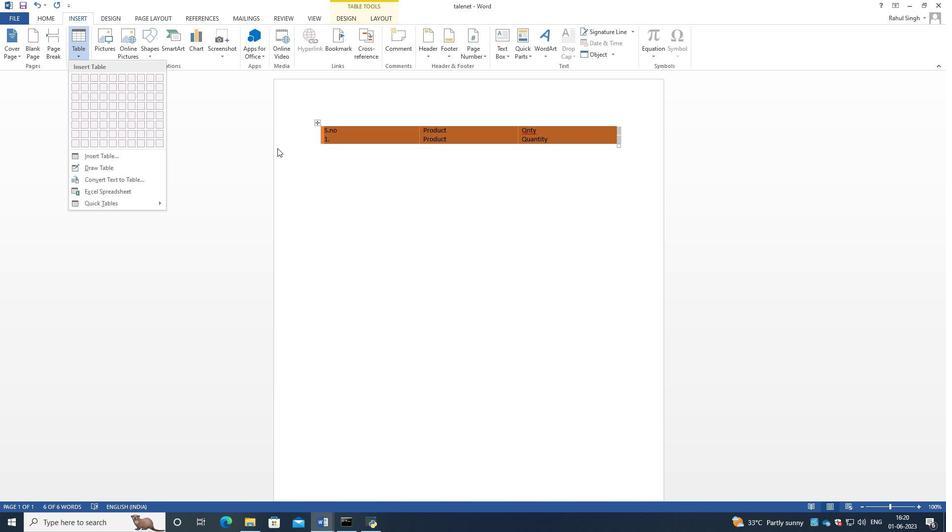 
Action: Mouse pressed left at (259, 149)
Screenshot: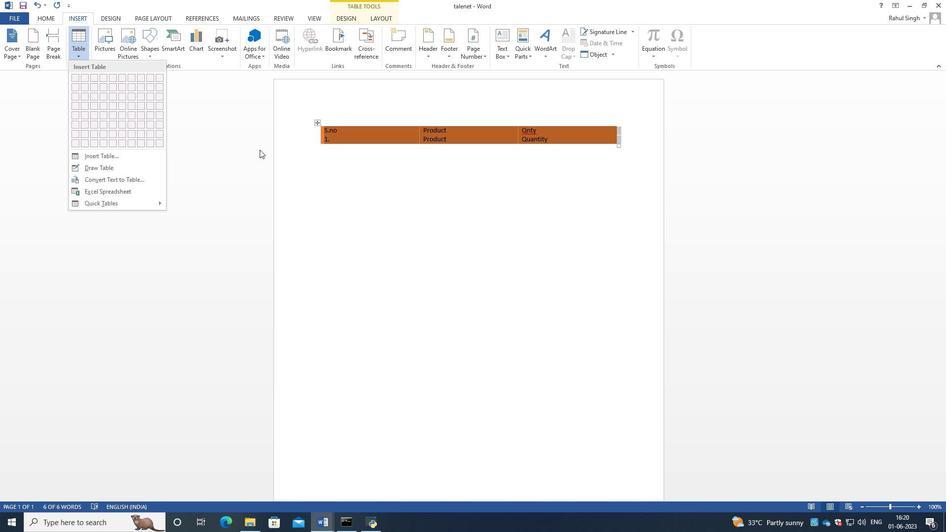 
Action: Mouse moved to (529, 50)
Screenshot: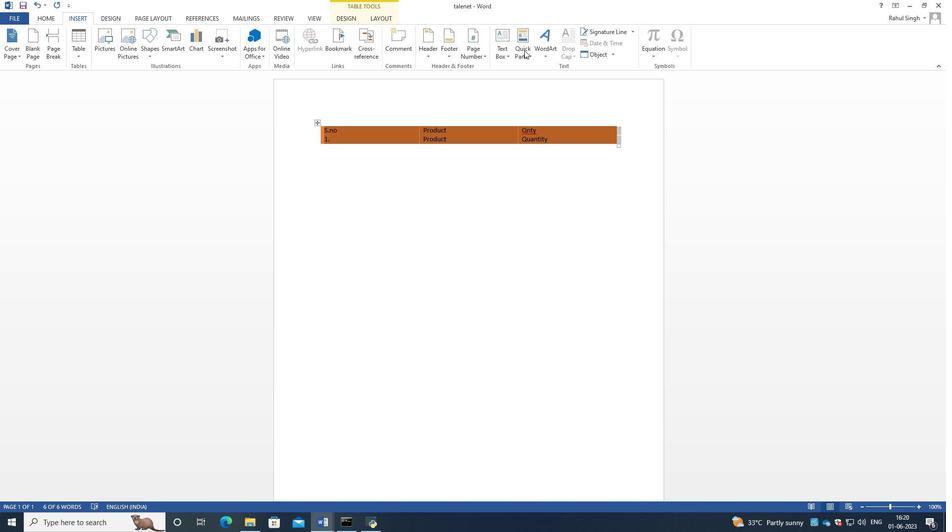 
Action: Mouse pressed left at (529, 50)
Screenshot: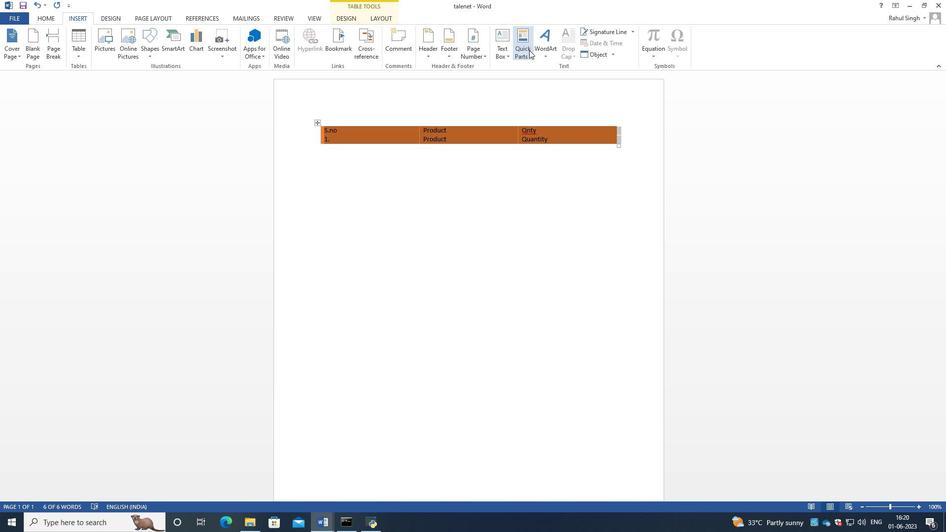 
Action: Mouse moved to (530, 51)
Screenshot: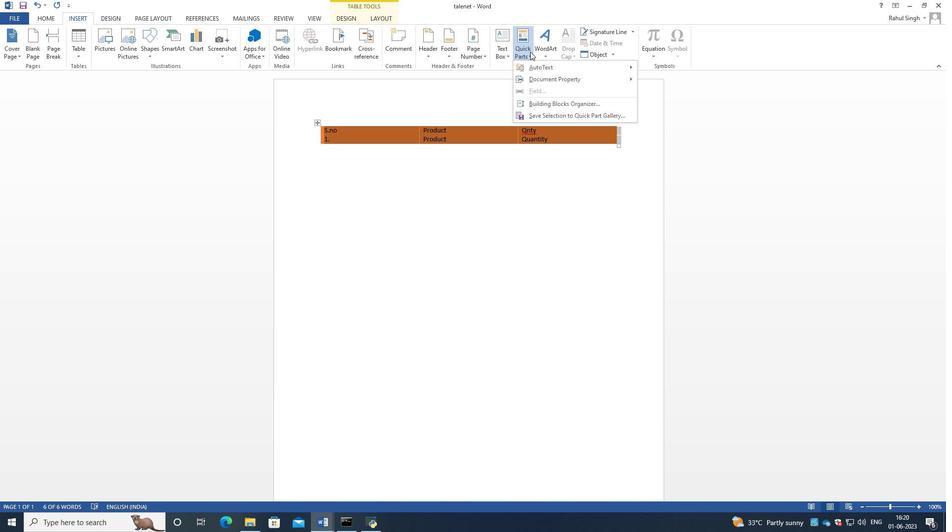 
Action: Mouse pressed left at (530, 51)
Screenshot: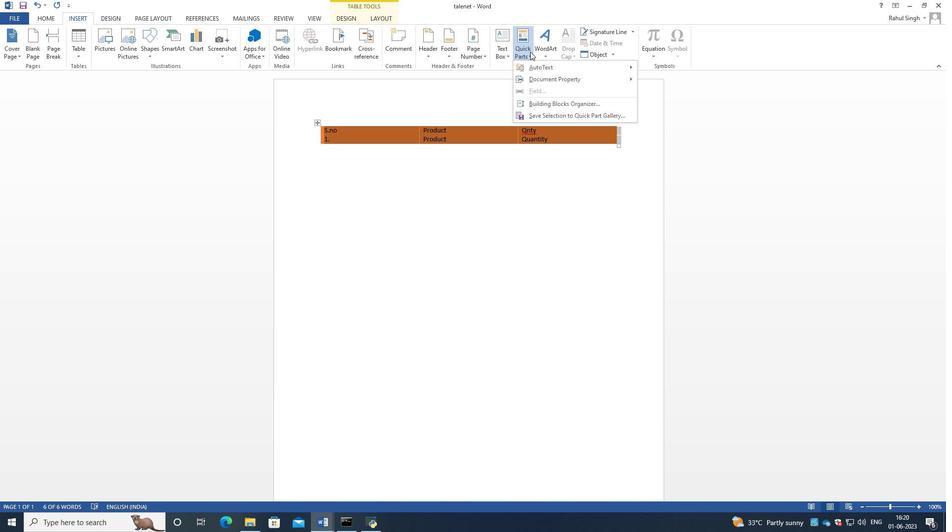 
Action: Mouse moved to (509, 54)
Screenshot: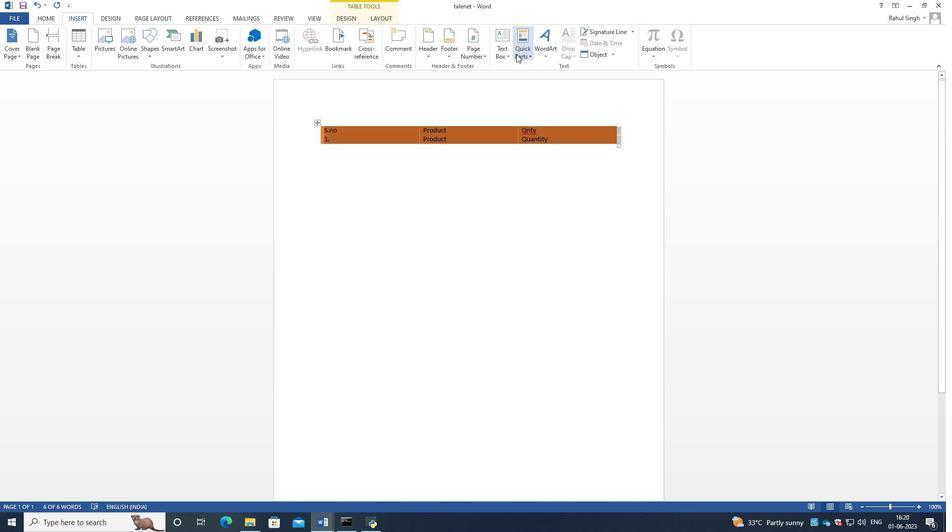 
Action: Mouse pressed left at (509, 54)
Screenshot: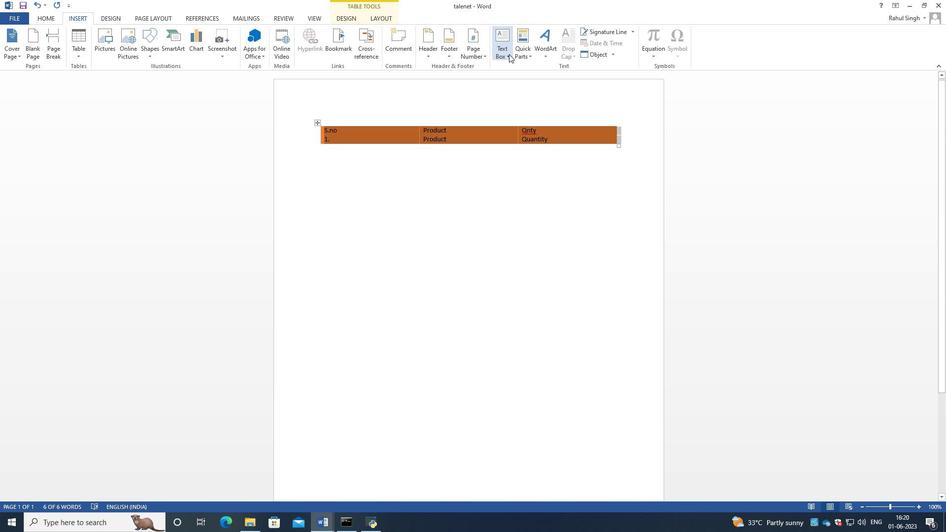 
Action: Mouse moved to (510, 54)
Screenshot: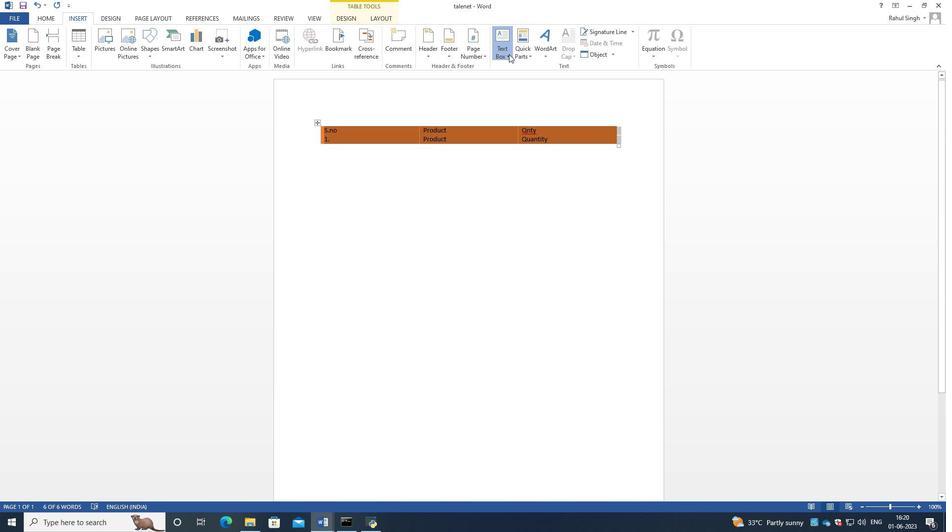 
Action: Mouse pressed left at (510, 54)
Screenshot: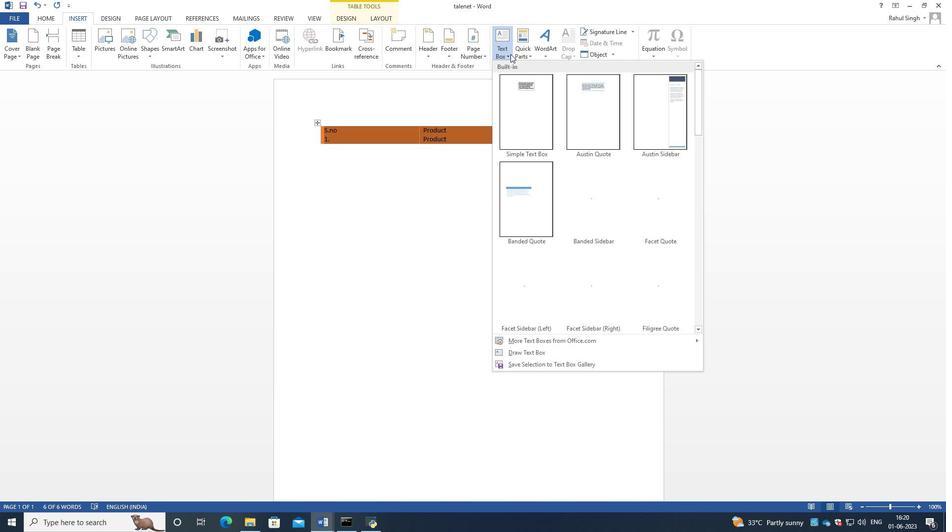 
Action: Mouse moved to (119, 15)
Screenshot: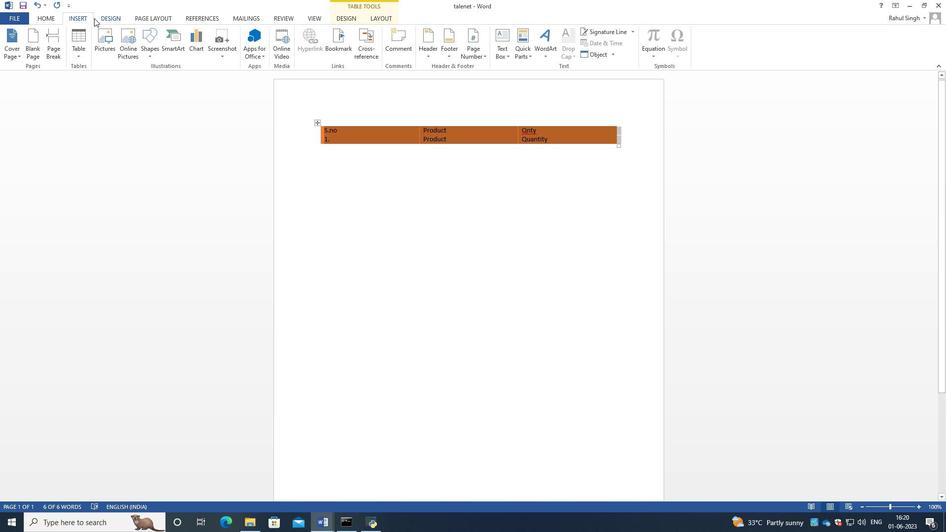 
Action: Mouse pressed left at (119, 15)
Screenshot: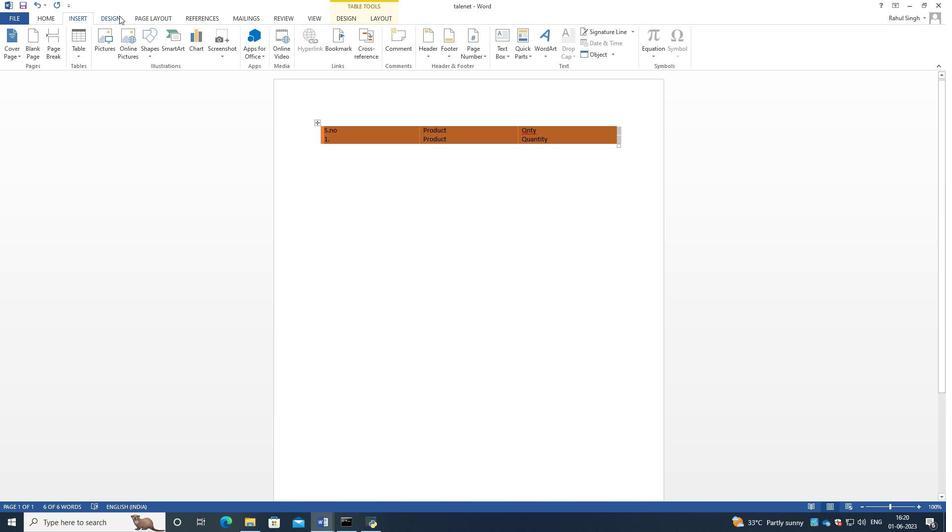 
Action: Mouse moved to (140, 17)
Screenshot: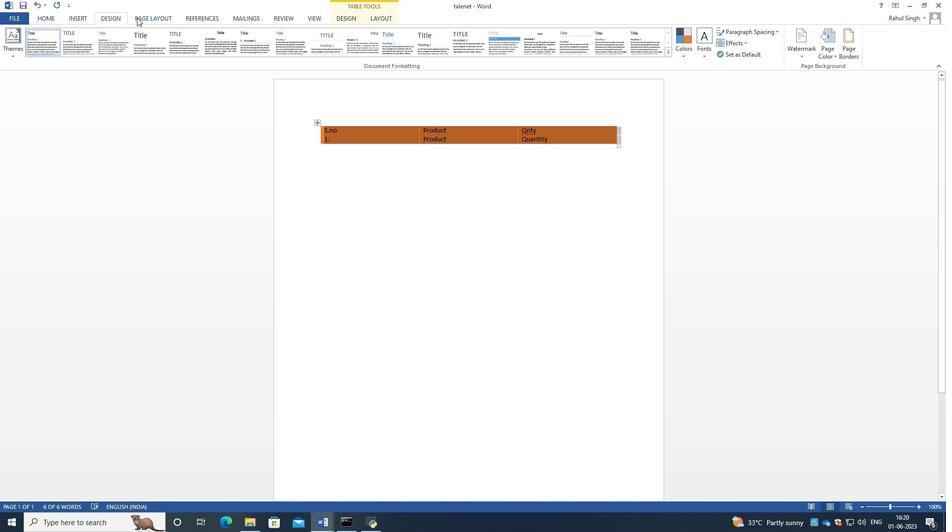 
Action: Mouse pressed left at (140, 17)
Screenshot: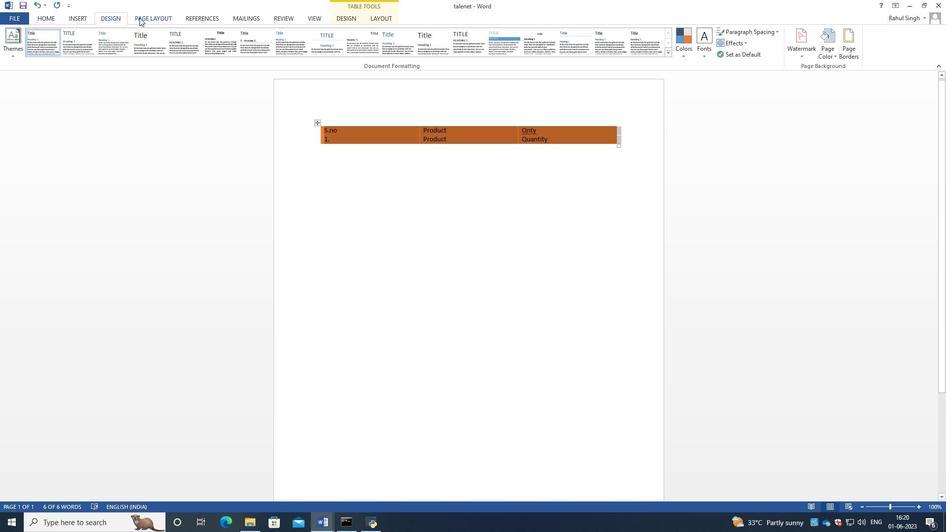 
Action: Mouse moved to (194, 18)
Screenshot: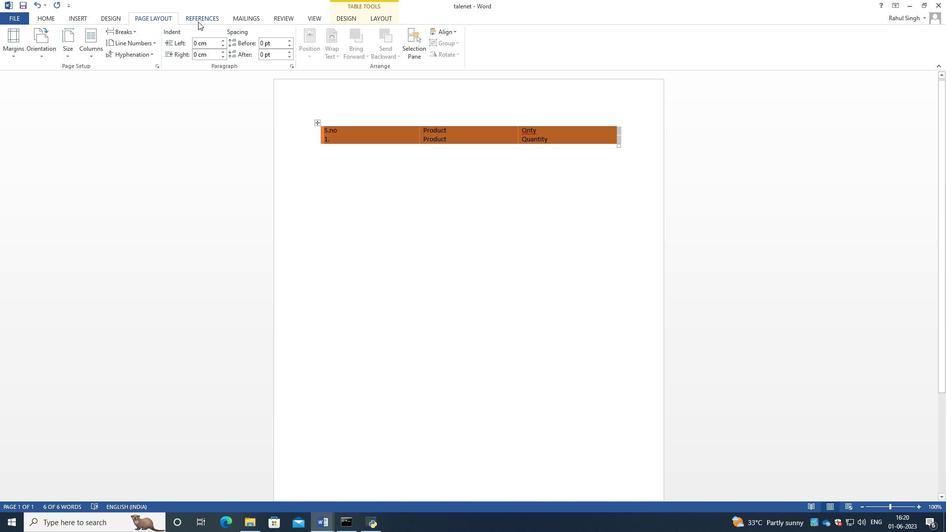 
Action: Mouse pressed left at (194, 18)
Screenshot: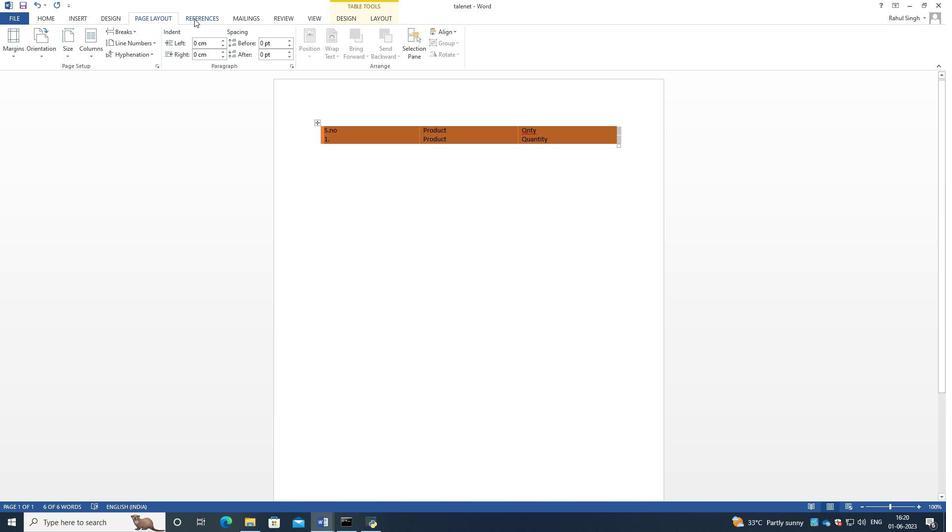 
Action: Mouse moved to (237, 17)
Screenshot: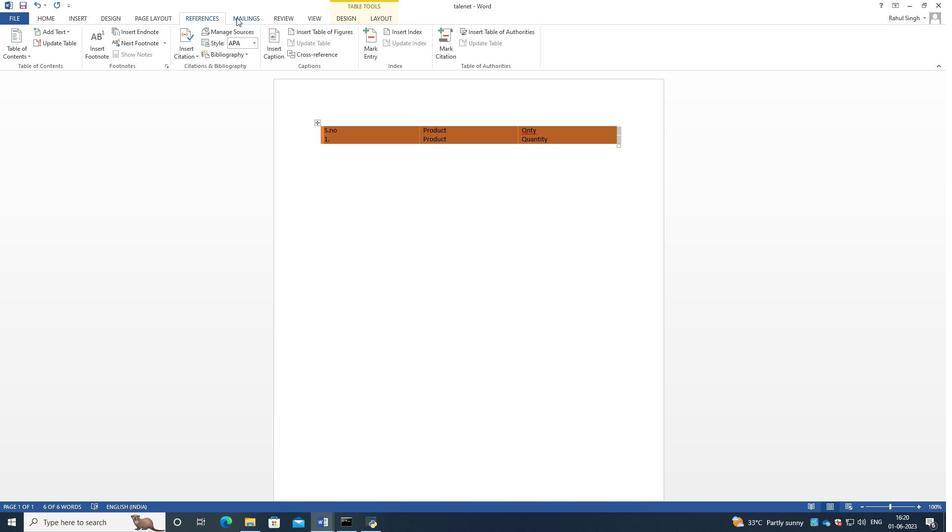 
Action: Mouse pressed left at (237, 17)
Screenshot: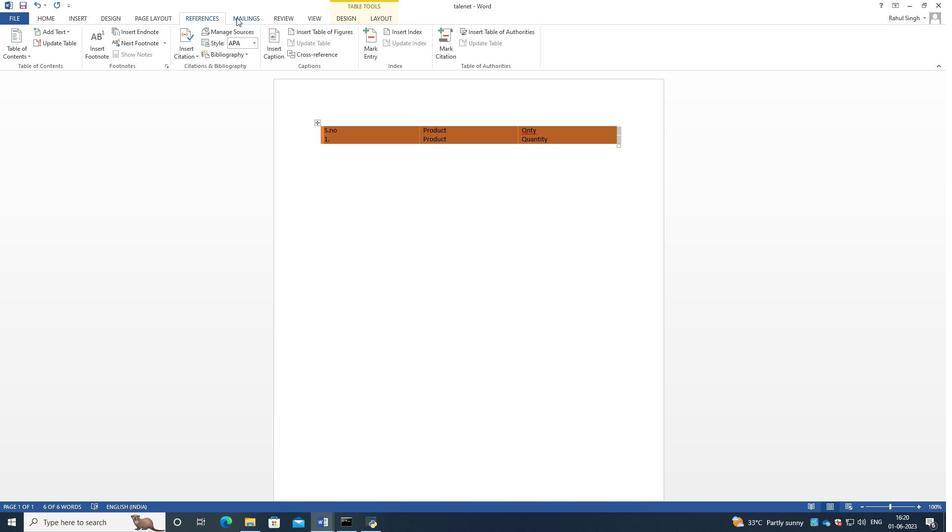 
Action: Mouse moved to (280, 17)
Screenshot: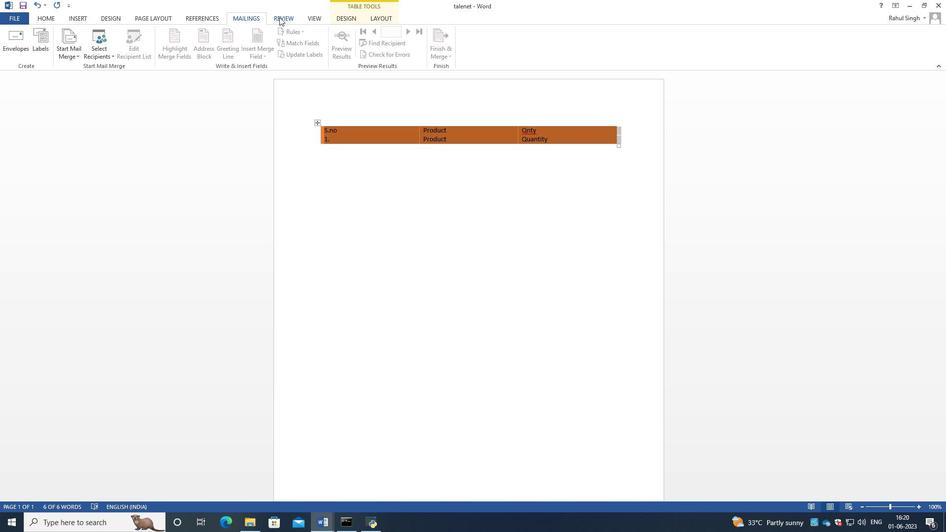 
Action: Mouse pressed left at (280, 17)
Screenshot: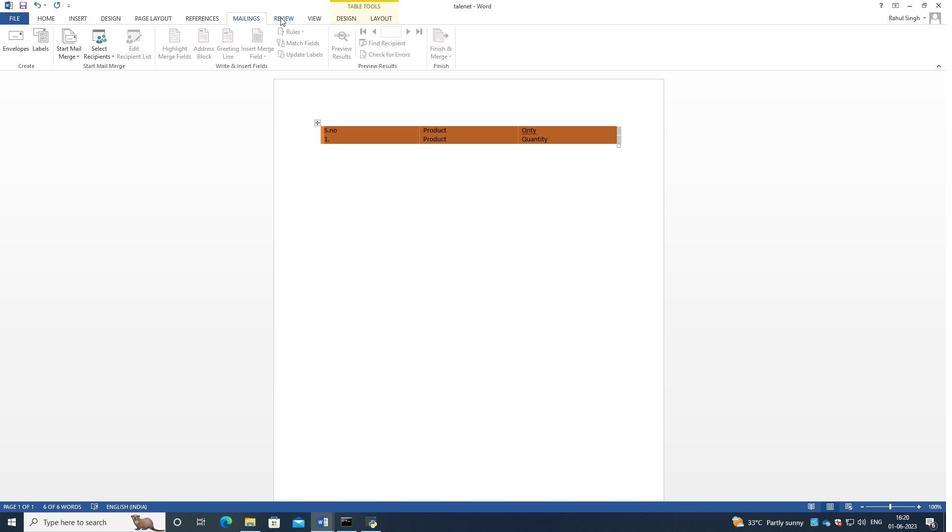 
Action: Mouse moved to (315, 18)
Screenshot: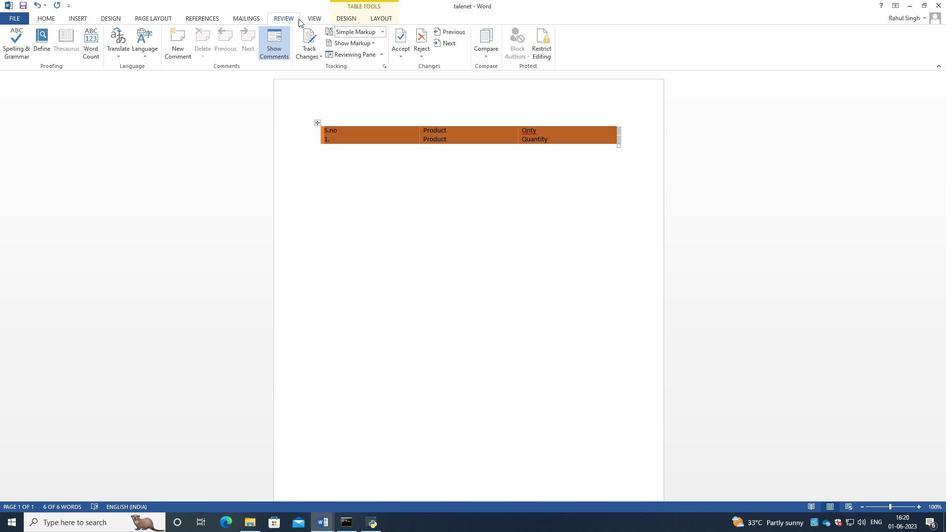 
Action: Mouse pressed left at (315, 18)
Screenshot: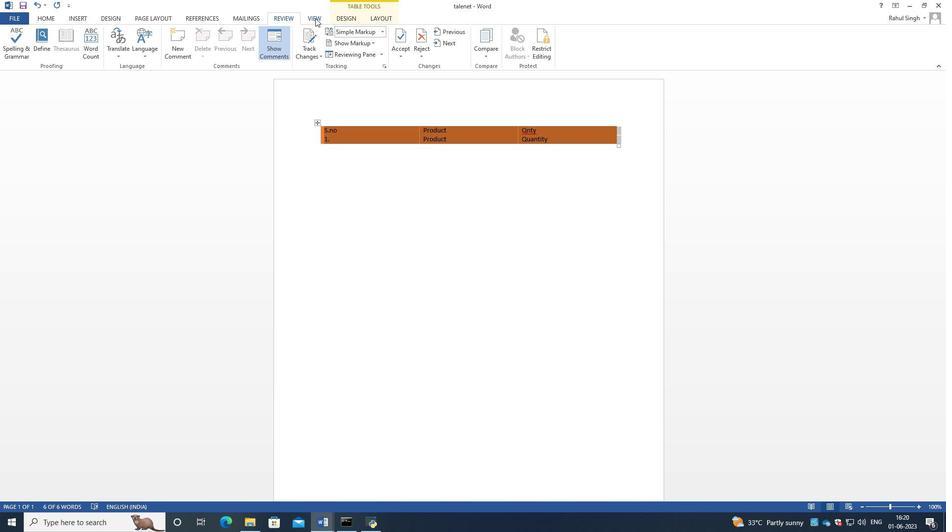 
Action: Mouse moved to (341, 17)
Screenshot: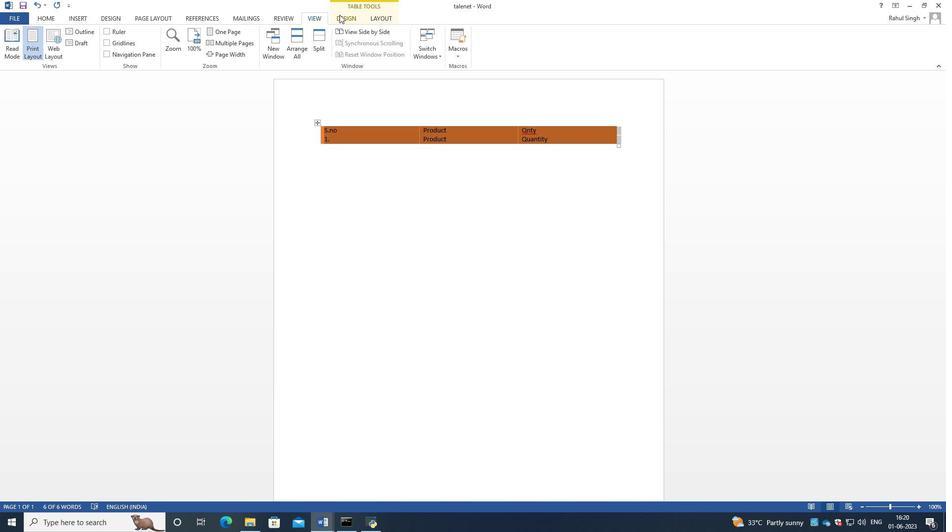 
Action: Mouse pressed left at (341, 17)
Screenshot: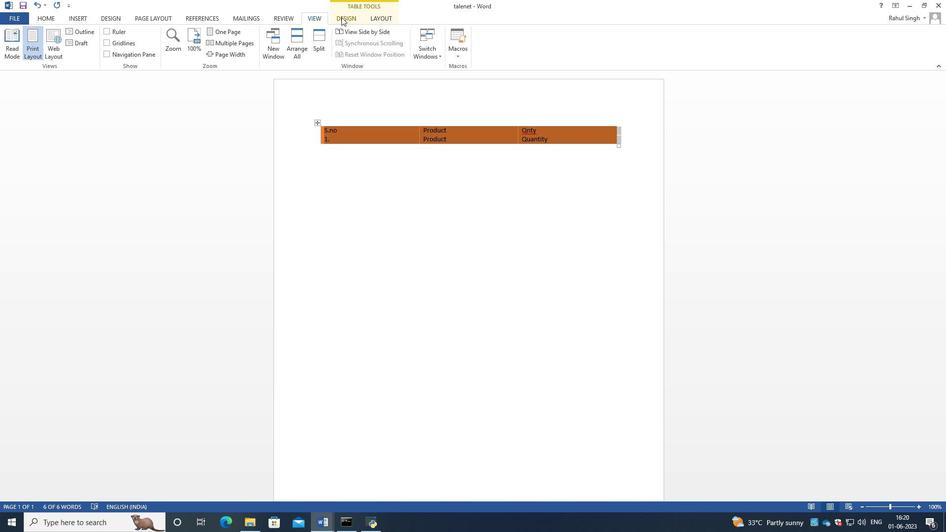 
Action: Mouse moved to (374, 18)
Screenshot: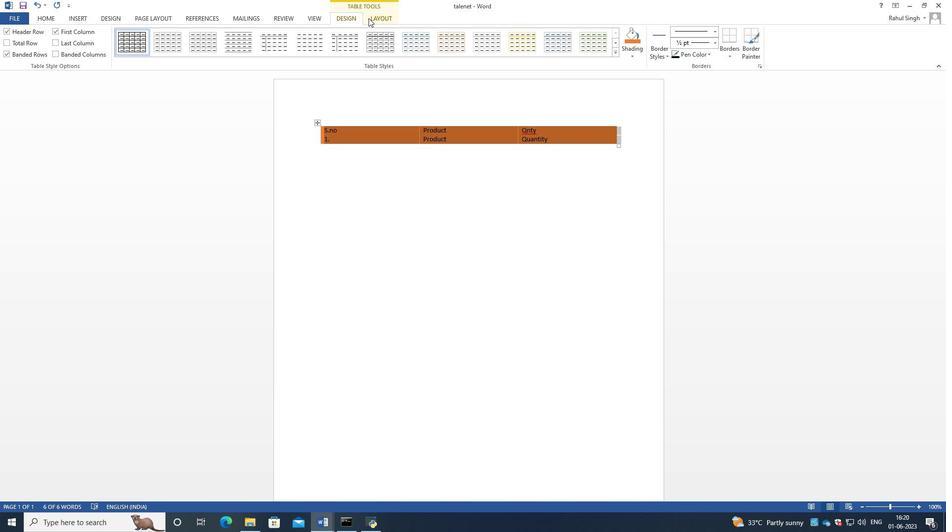
Action: Mouse pressed left at (374, 18)
Screenshot: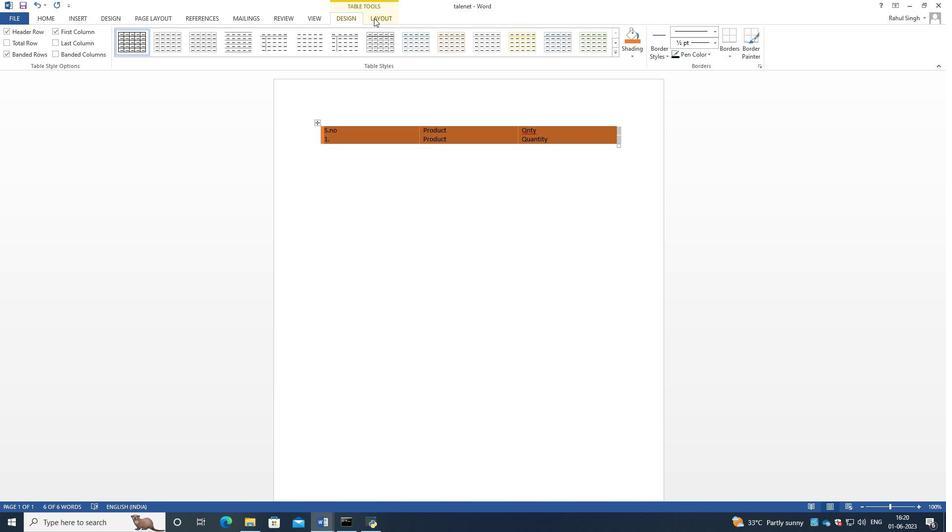 
Action: Mouse moved to (355, 18)
Screenshot: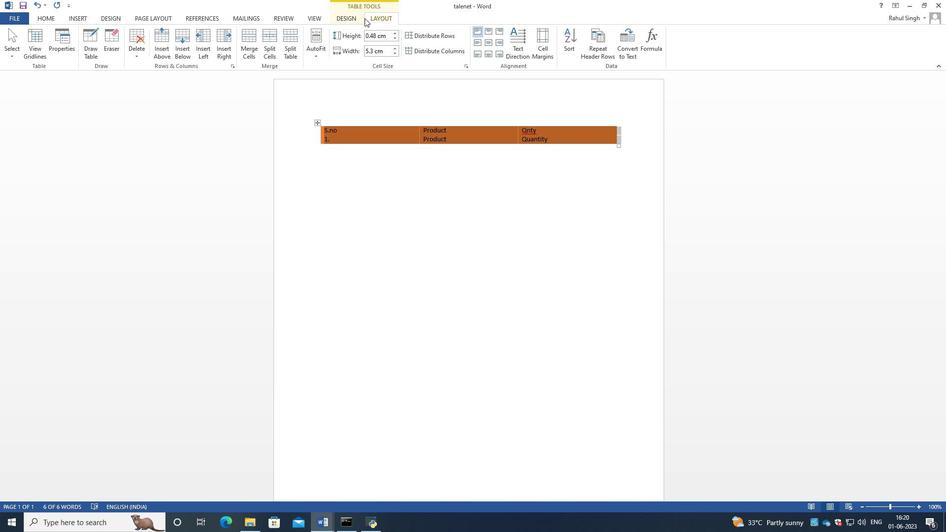 
Action: Mouse pressed left at (355, 18)
Screenshot: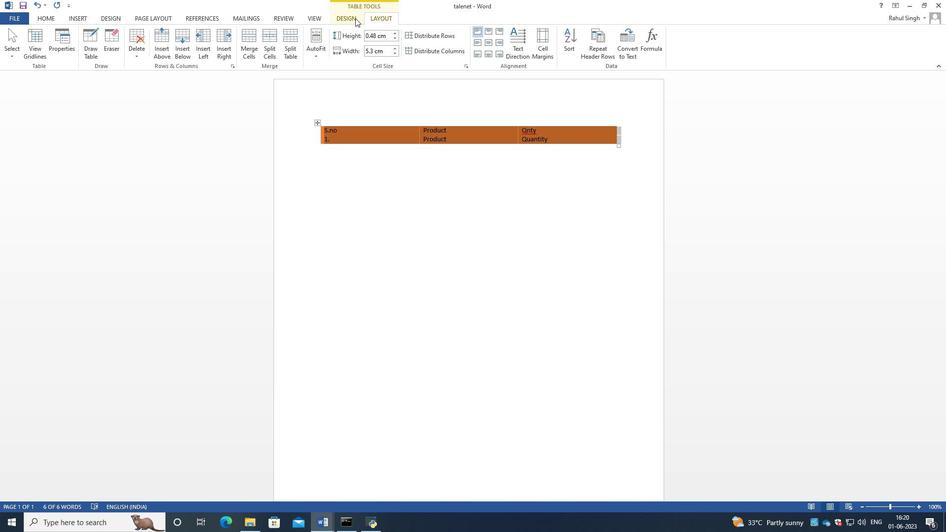 
Action: Mouse moved to (665, 55)
Screenshot: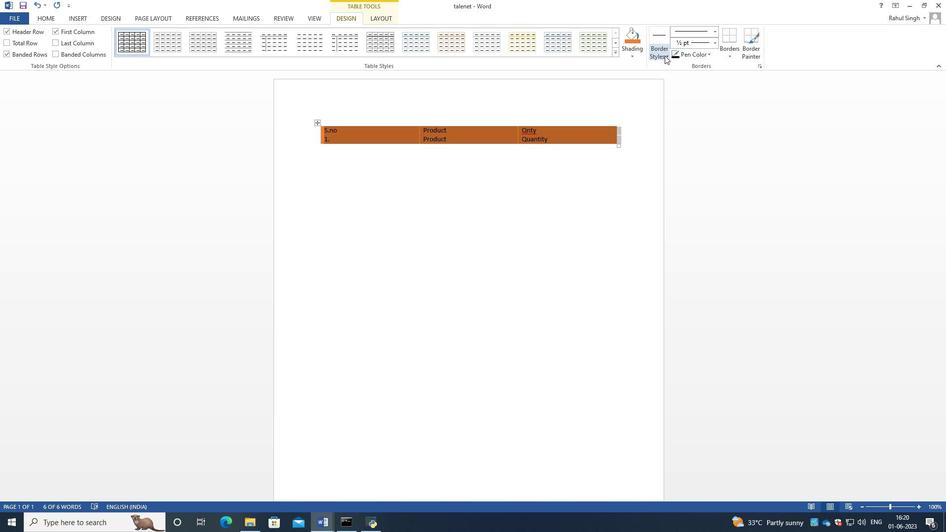
Action: Mouse pressed left at (665, 55)
Screenshot: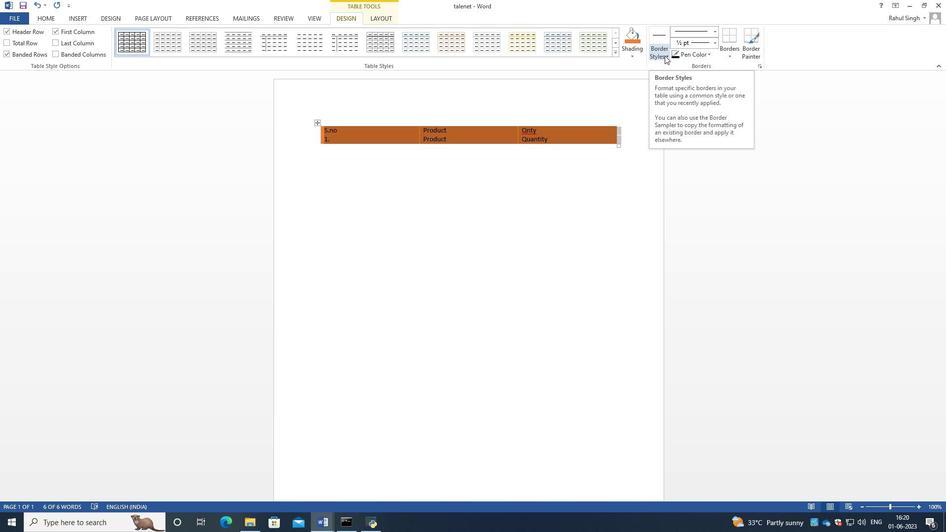 
Action: Mouse pressed left at (665, 55)
Screenshot: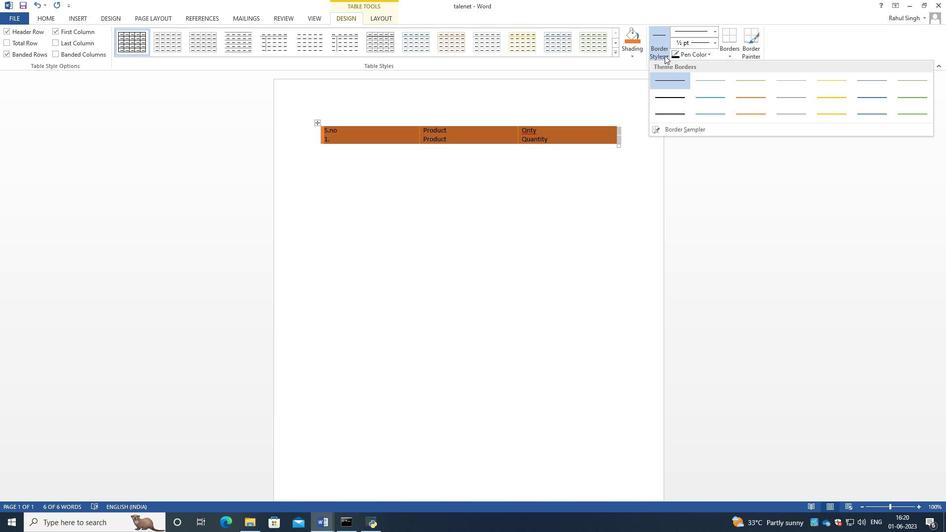 
Action: Mouse moved to (708, 53)
Screenshot: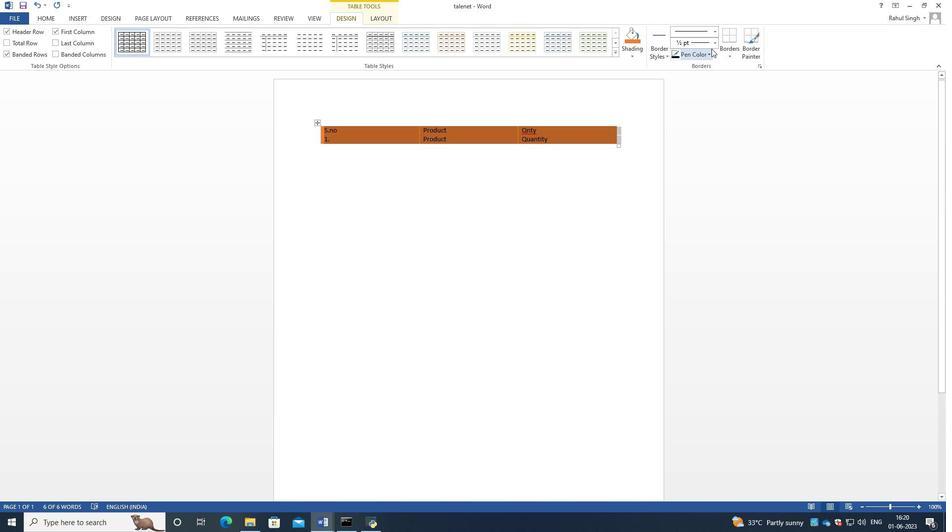 
Action: Mouse pressed left at (708, 53)
Screenshot: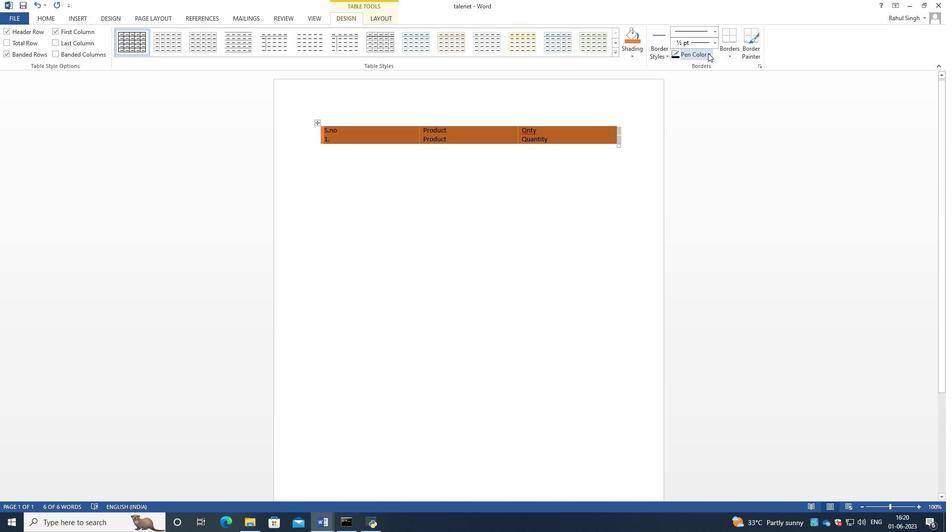 
Action: Mouse pressed left at (708, 53)
Screenshot: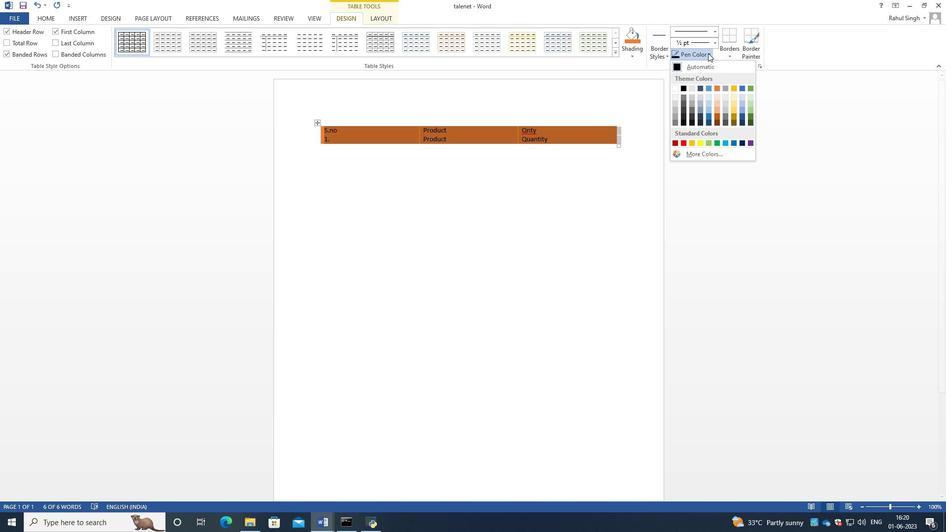 
Action: Mouse moved to (715, 33)
Screenshot: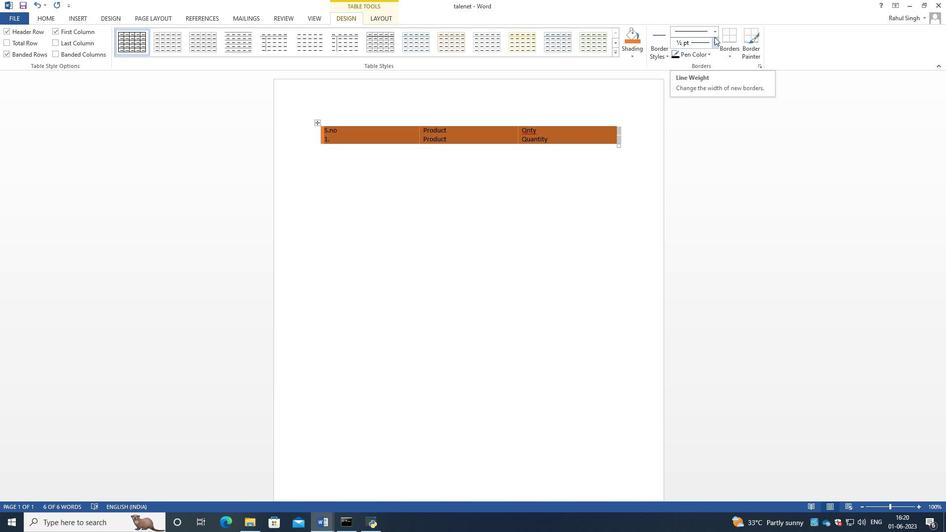 
Action: Mouse pressed left at (715, 33)
Screenshot: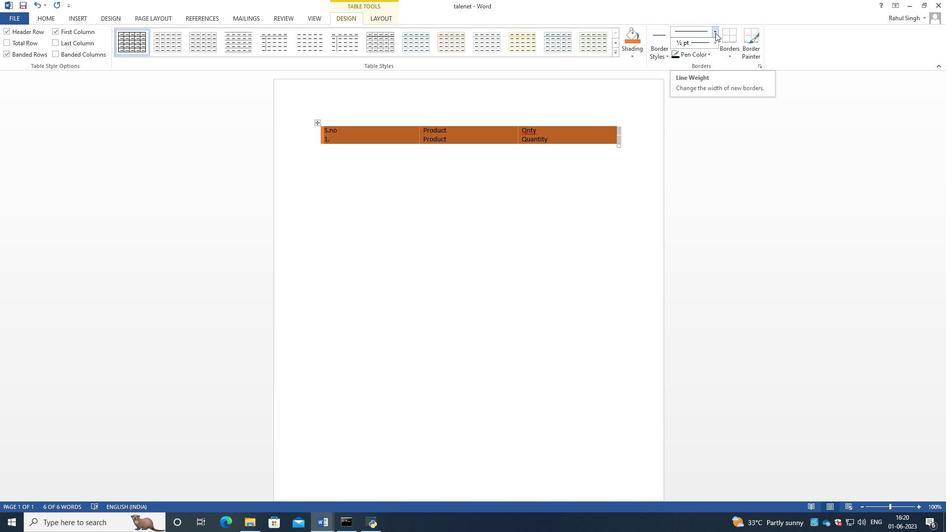 
Action: Mouse moved to (694, 59)
Screenshot: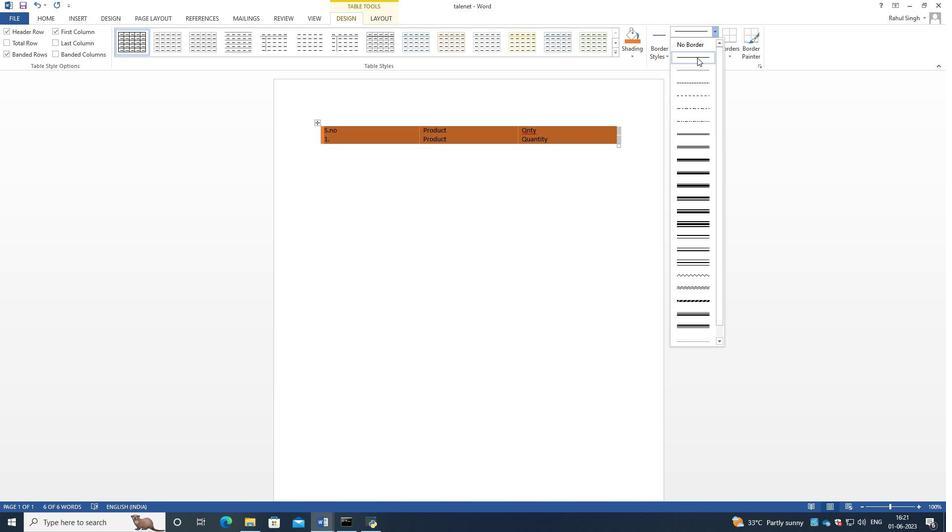 
Action: Mouse pressed left at (694, 59)
Screenshot: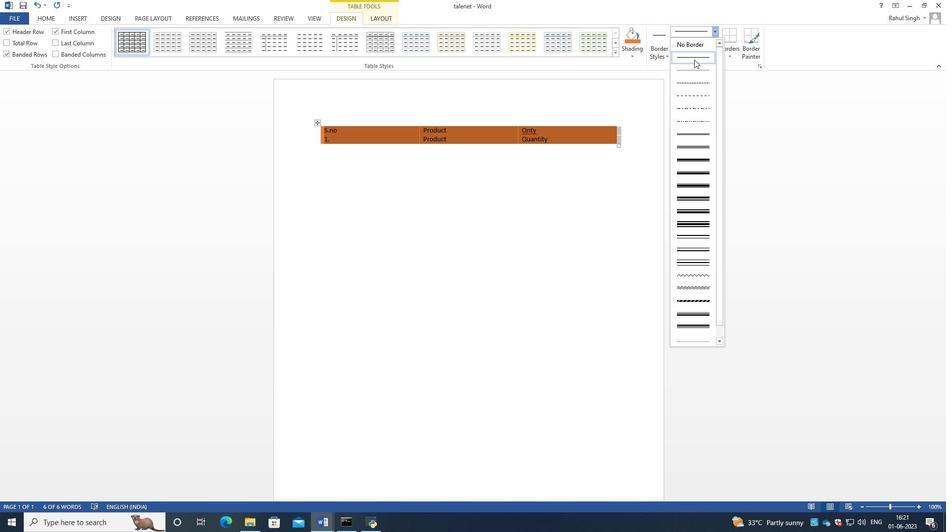 
Action: Mouse moved to (669, 57)
Screenshot: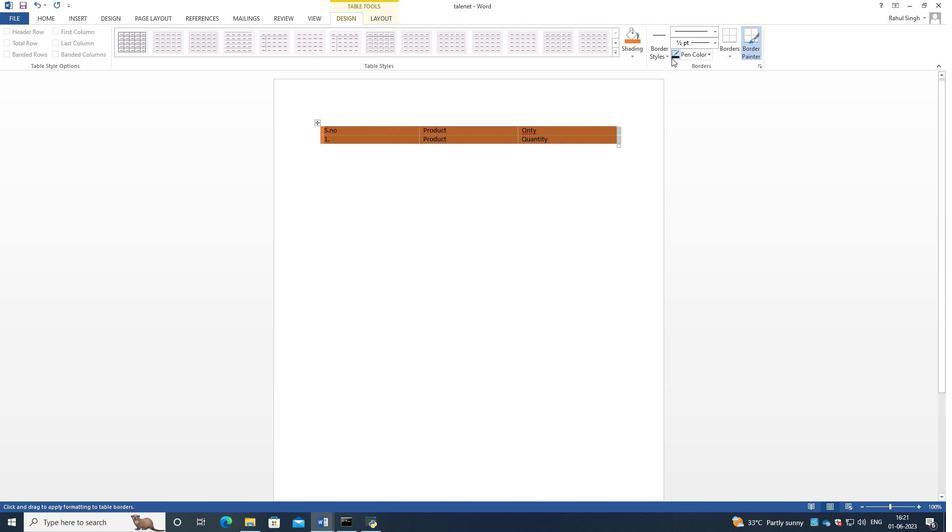 
Action: Mouse pressed left at (669, 57)
Screenshot: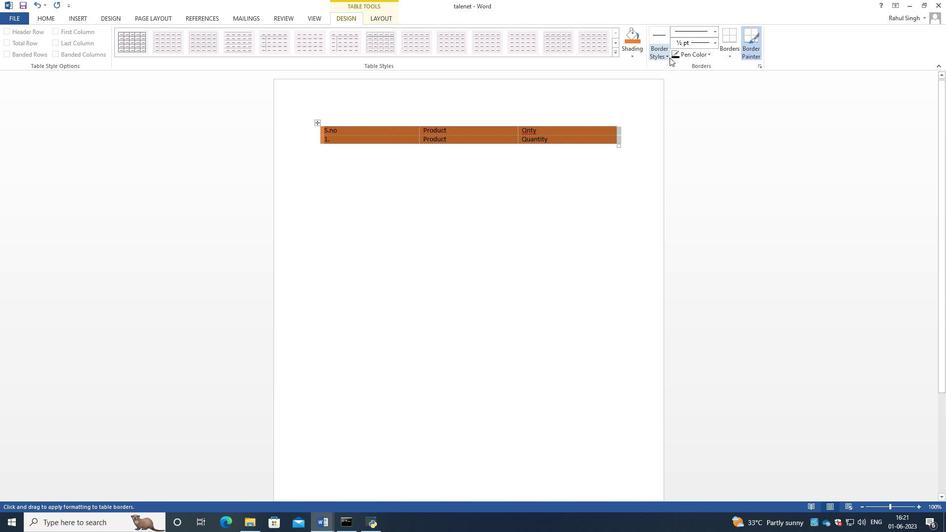 
Action: Mouse moved to (672, 83)
Screenshot: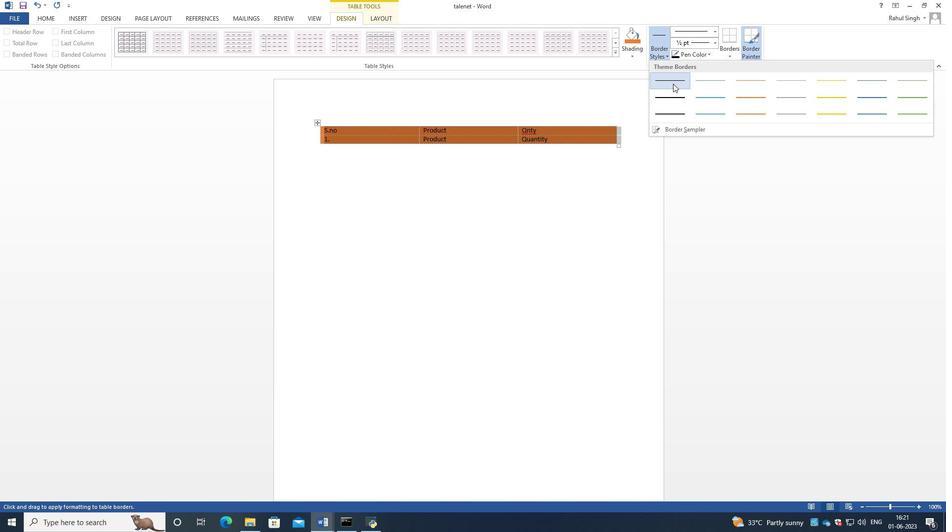 
Action: Mouse pressed left at (672, 83)
Screenshot: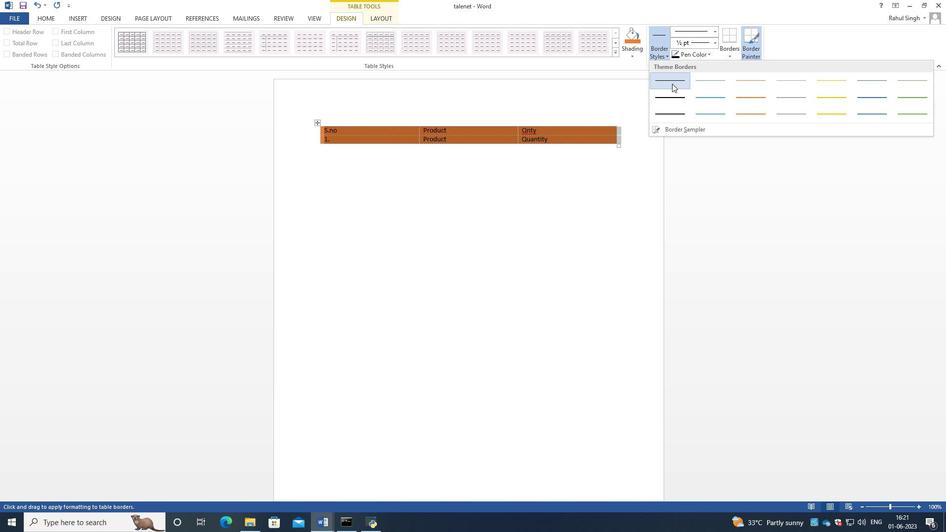 
Action: Mouse moved to (713, 43)
Screenshot: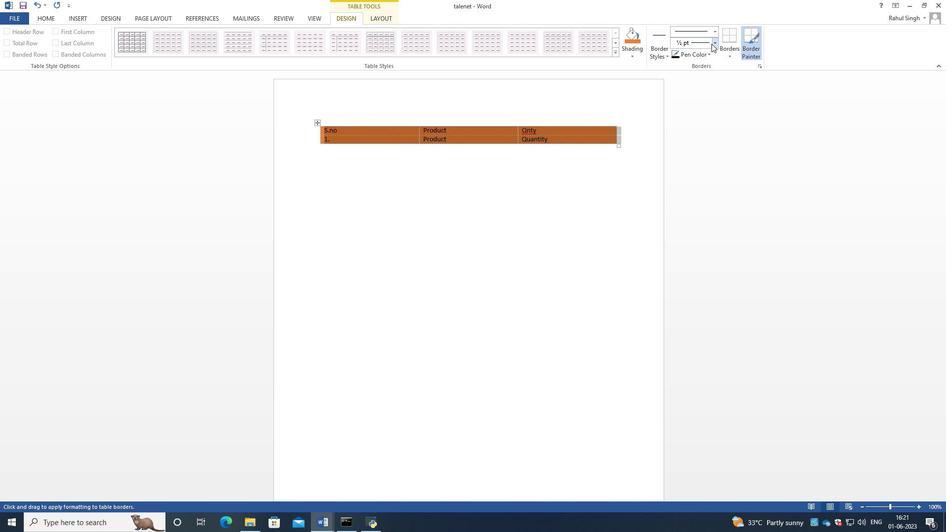 
Action: Mouse pressed left at (713, 43)
Screenshot: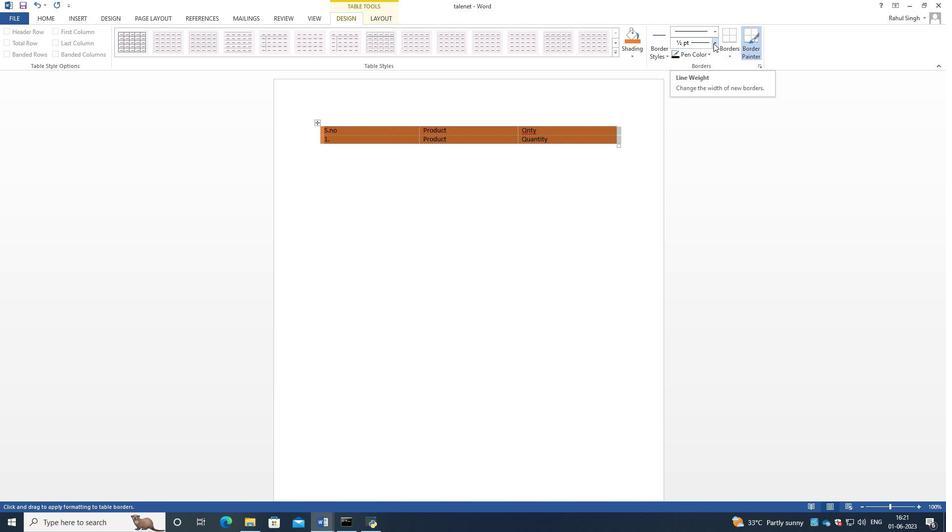 
Action: Mouse moved to (690, 95)
Screenshot: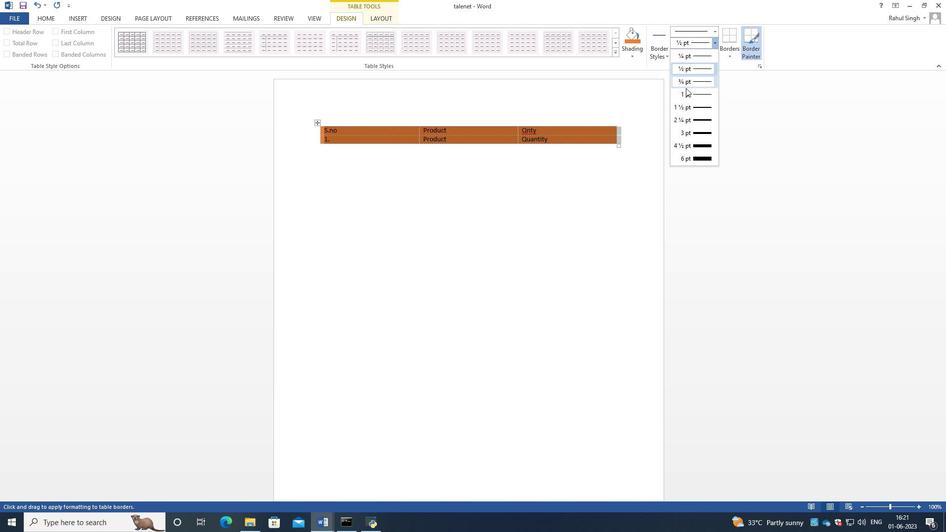 
Action: Mouse pressed left at (690, 95)
Screenshot: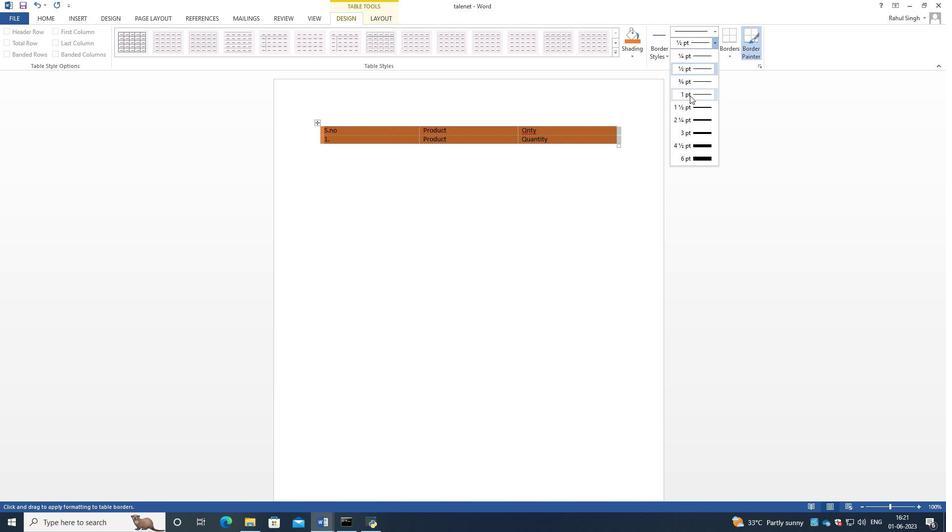 
Action: Mouse moved to (708, 53)
Screenshot: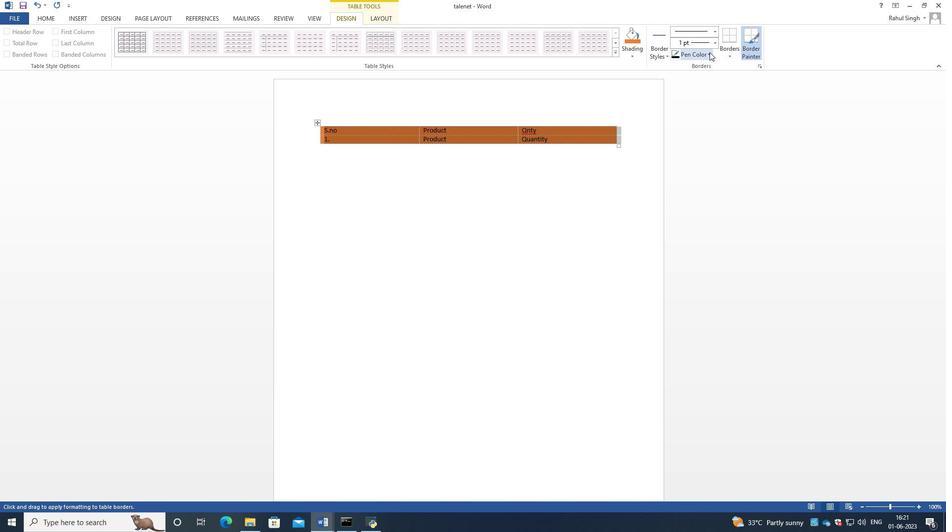 
Action: Mouse pressed left at (708, 53)
Screenshot: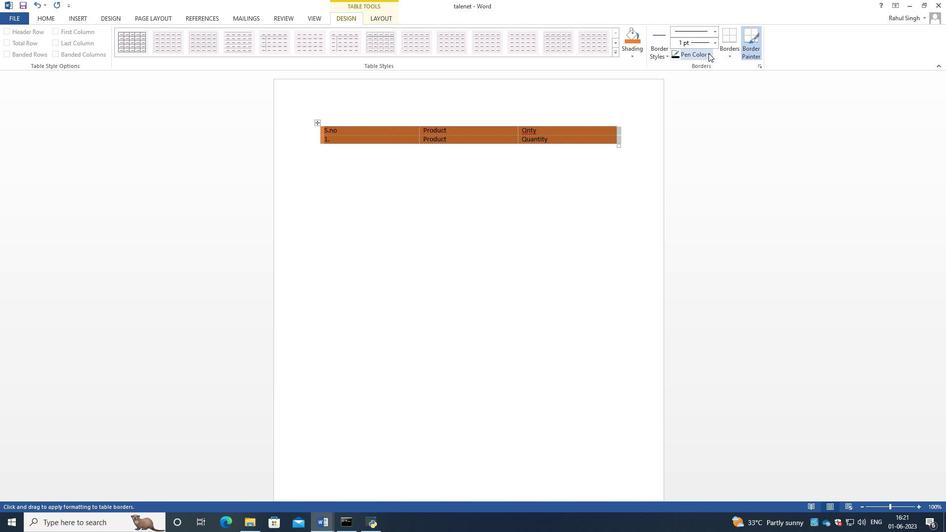 
Action: Mouse moved to (727, 55)
Screenshot: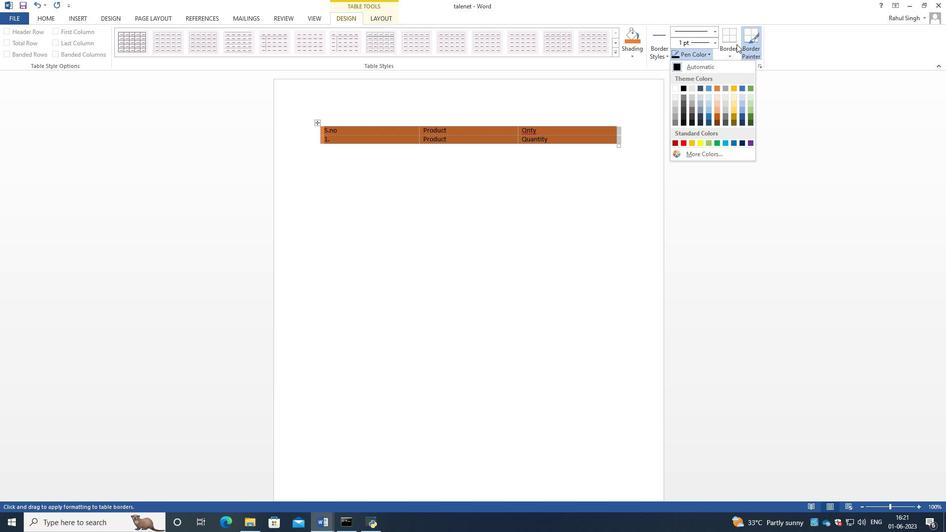 
Action: Mouse pressed left at (727, 55)
Screenshot: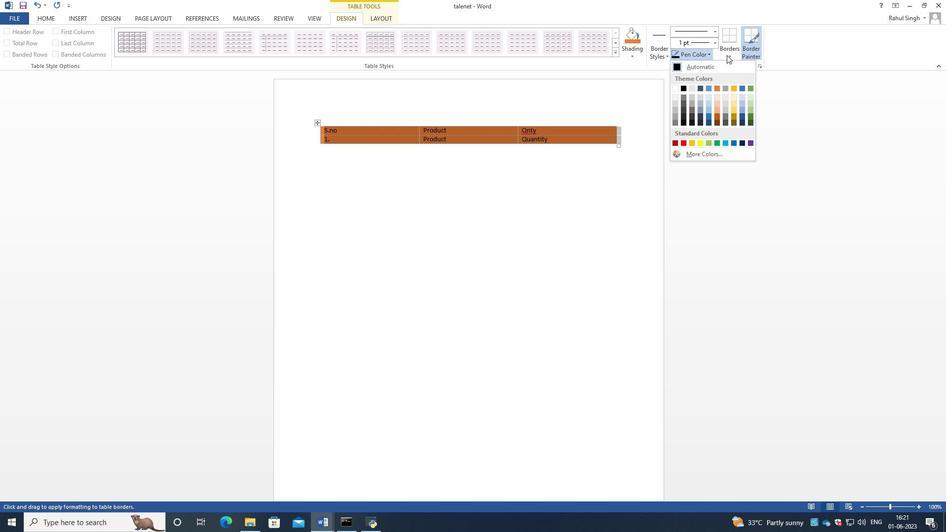
Action: Mouse moved to (632, 210)
Screenshot: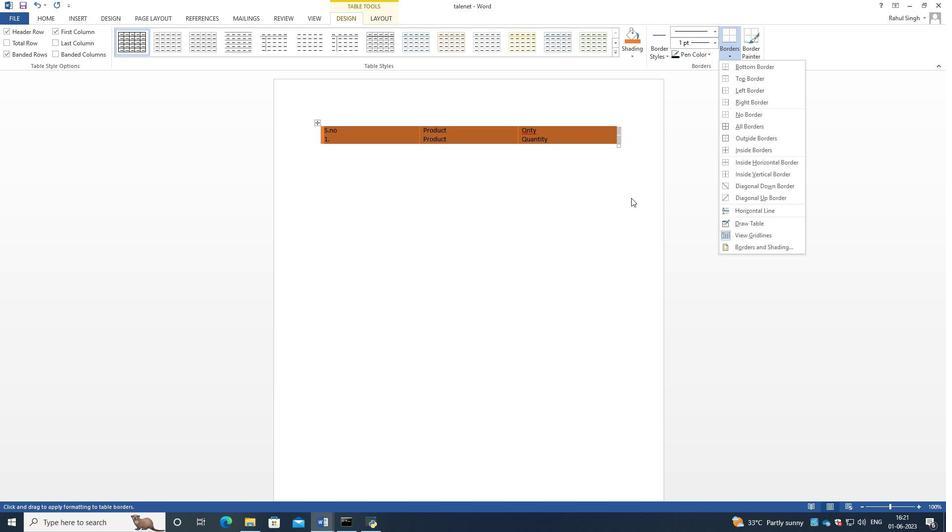
Action: Mouse pressed left at (632, 210)
Screenshot: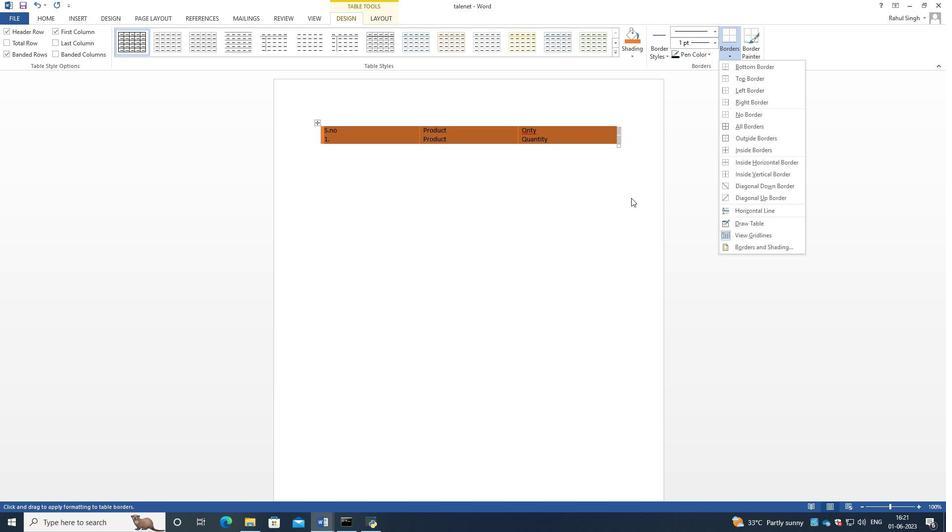 
Action: Mouse moved to (634, 206)
Screenshot: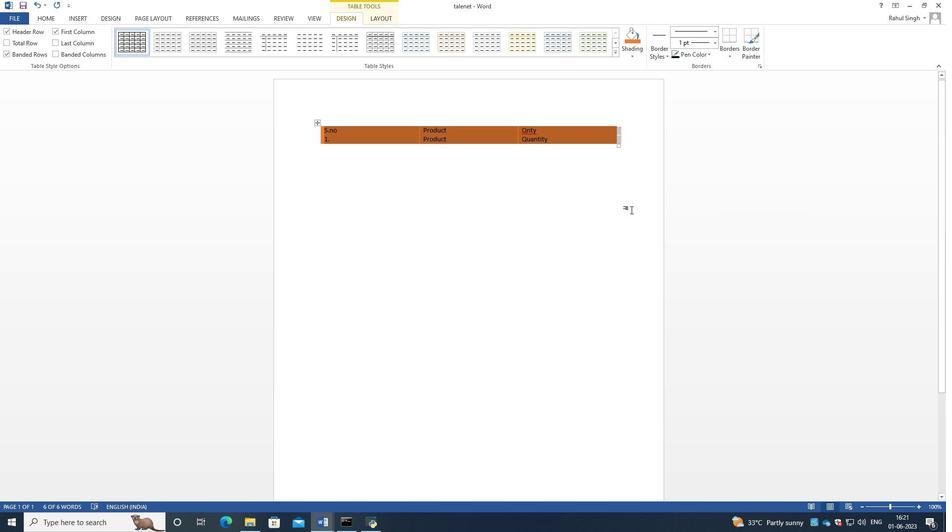
